 Task: Look for space in Jesi, Italy from 10th June, 2023 to 25th June, 2023 for 4 adults in price range Rs.10000 to Rs.15000. Place can be private room with 4 bedrooms having 4 beds and 4 bathrooms. Property type can be house, flat, guest house, hotel. Amenities needed are: wifi, TV, free parkinig on premises, gym, breakfast. Booking option can be shelf check-in. Required host language is English.
Action: Mouse moved to (465, 115)
Screenshot: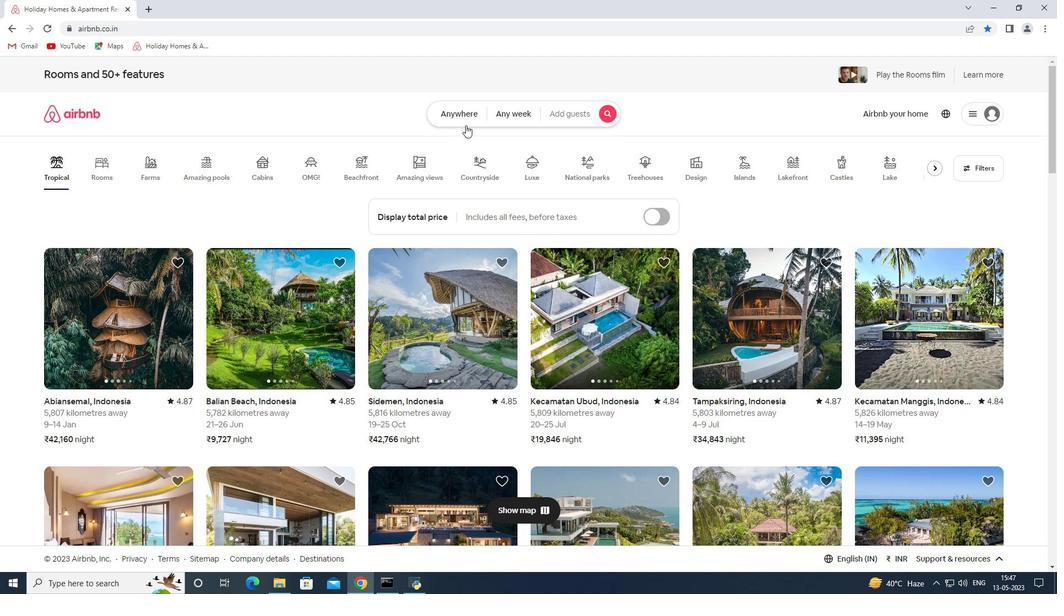 
Action: Mouse pressed left at (465, 115)
Screenshot: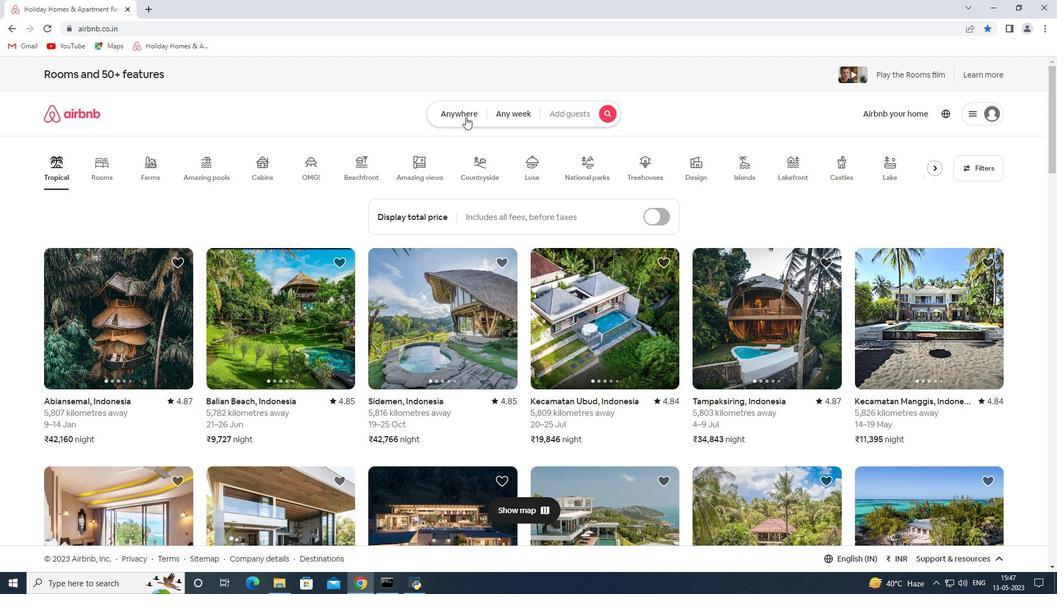 
Action: Mouse moved to (440, 155)
Screenshot: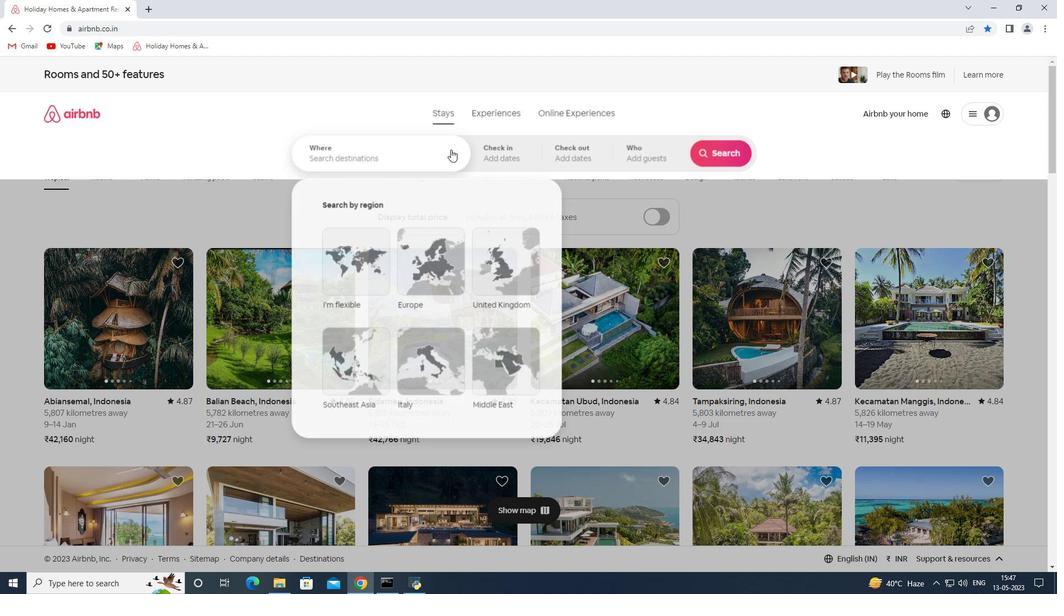 
Action: Mouse pressed left at (440, 155)
Screenshot: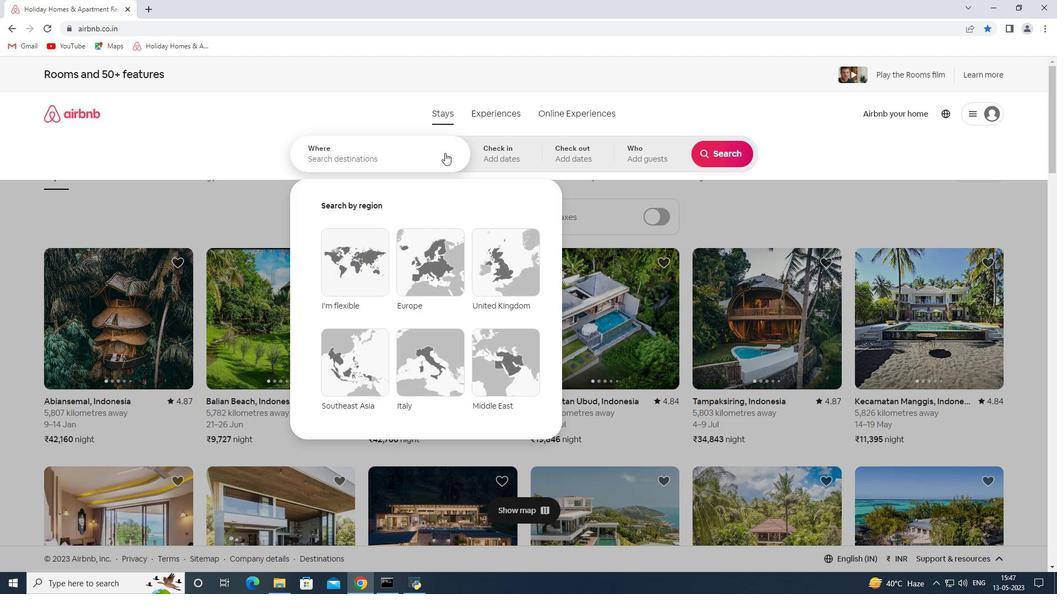 
Action: Key pressed <Key.shift>Jesi,<Key.space><Key.shift>Italy<Key.enter>
Screenshot: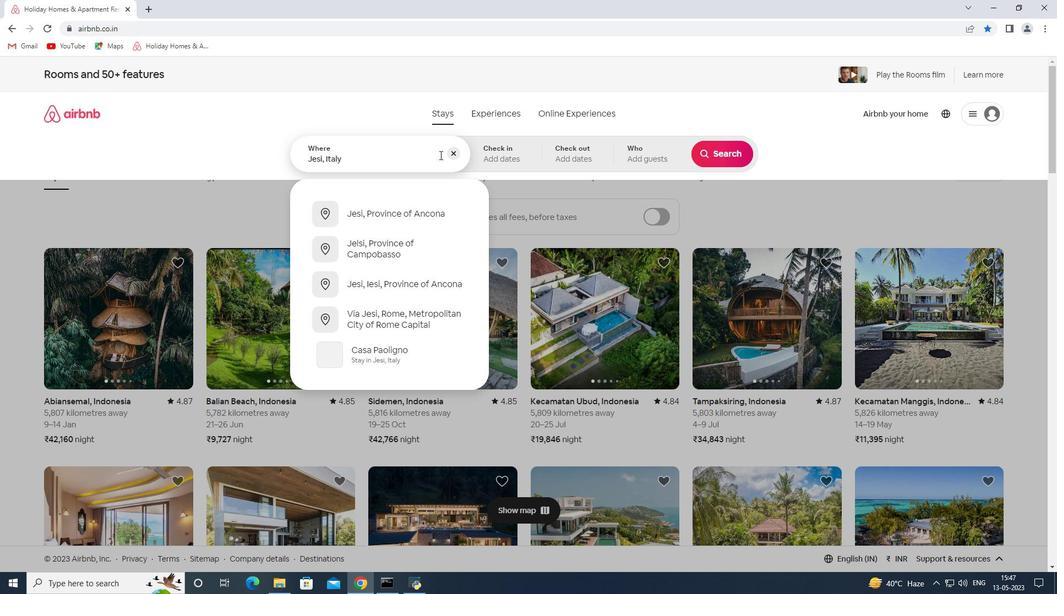 
Action: Mouse moved to (702, 315)
Screenshot: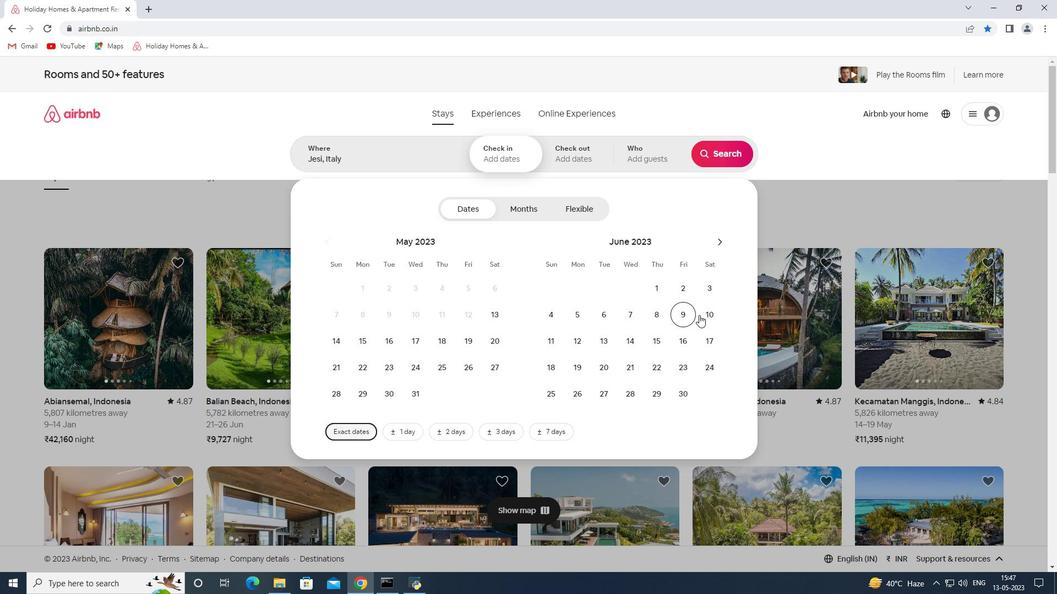 
Action: Mouse pressed left at (702, 315)
Screenshot: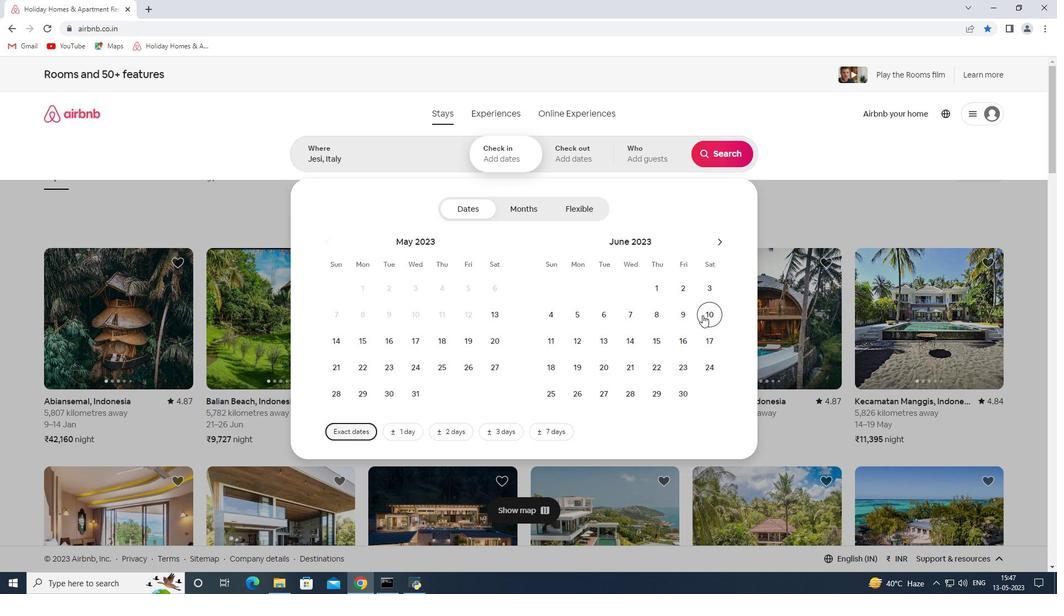 
Action: Mouse moved to (540, 393)
Screenshot: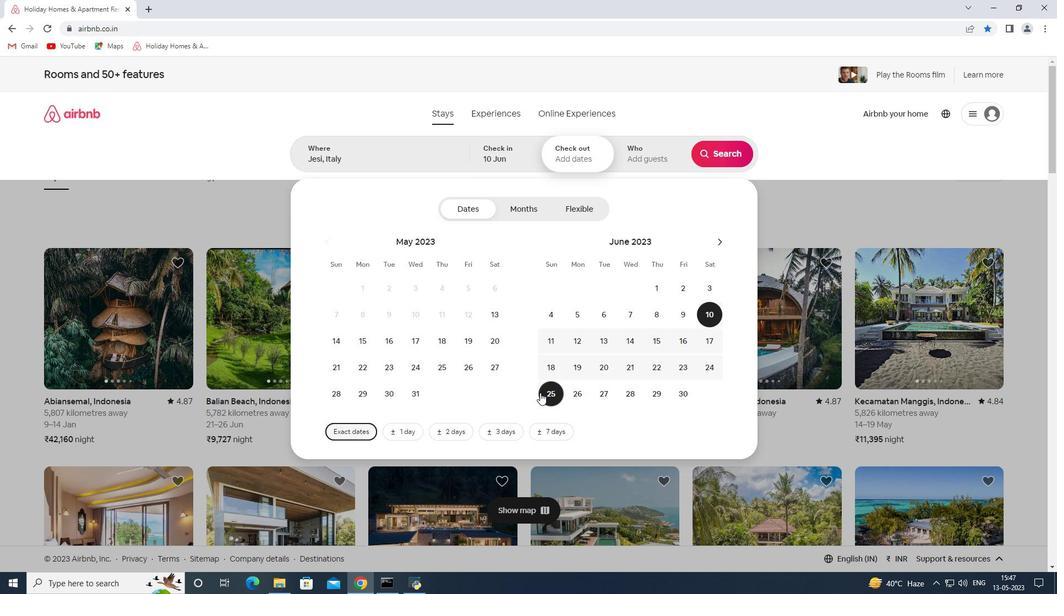 
Action: Mouse pressed left at (540, 393)
Screenshot: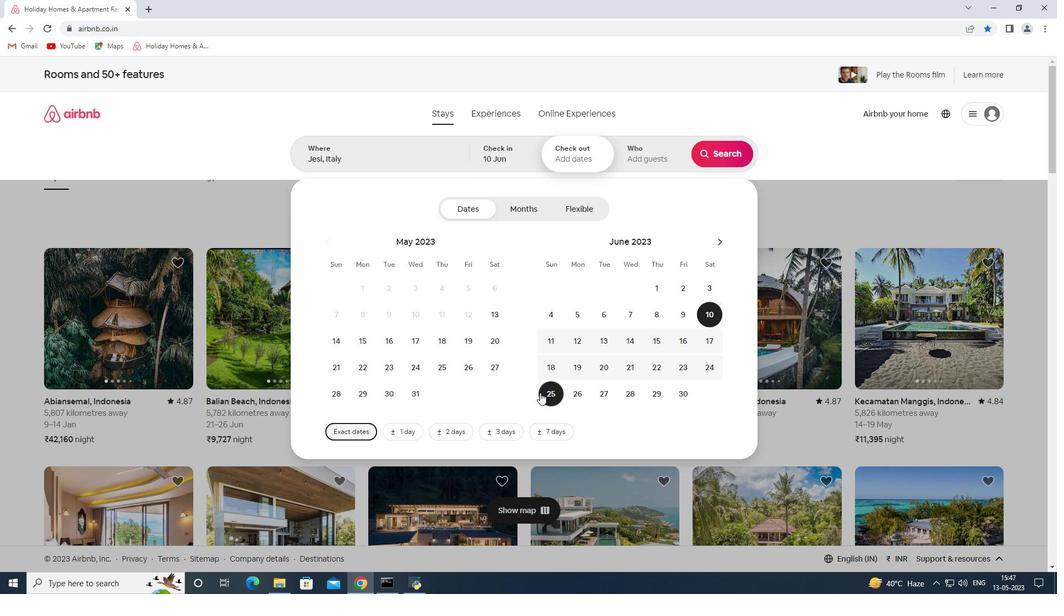 
Action: Mouse moved to (662, 150)
Screenshot: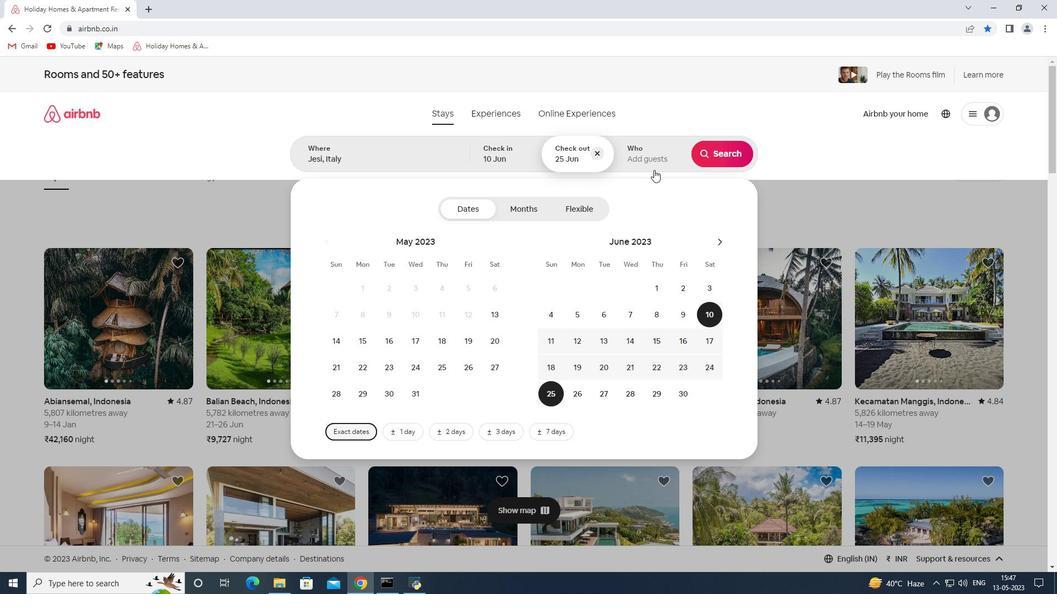 
Action: Mouse pressed left at (662, 150)
Screenshot: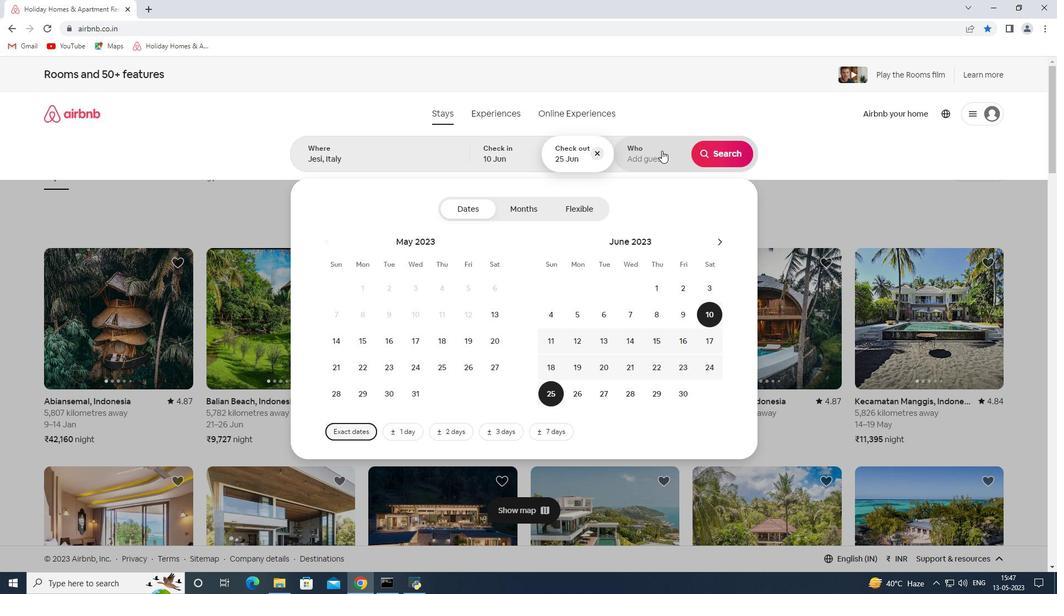 
Action: Mouse moved to (724, 211)
Screenshot: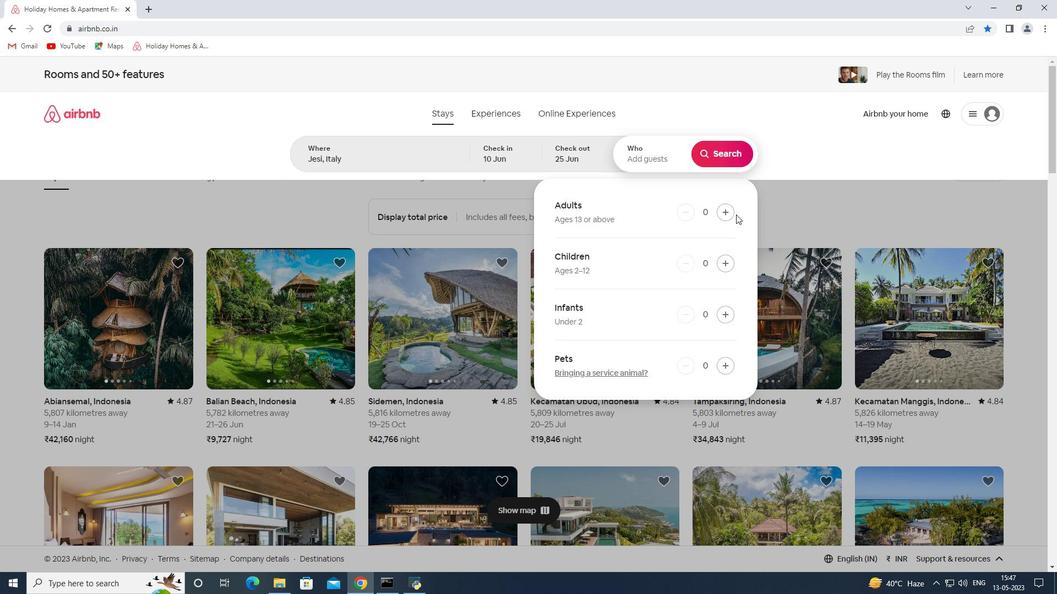 
Action: Mouse pressed left at (724, 211)
Screenshot: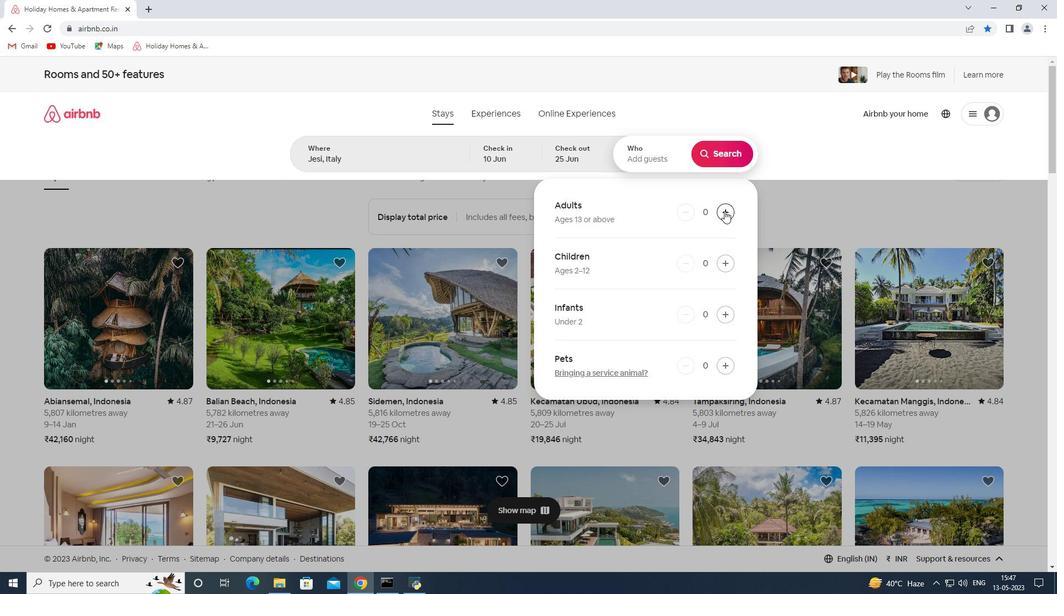
Action: Mouse pressed left at (724, 211)
Screenshot: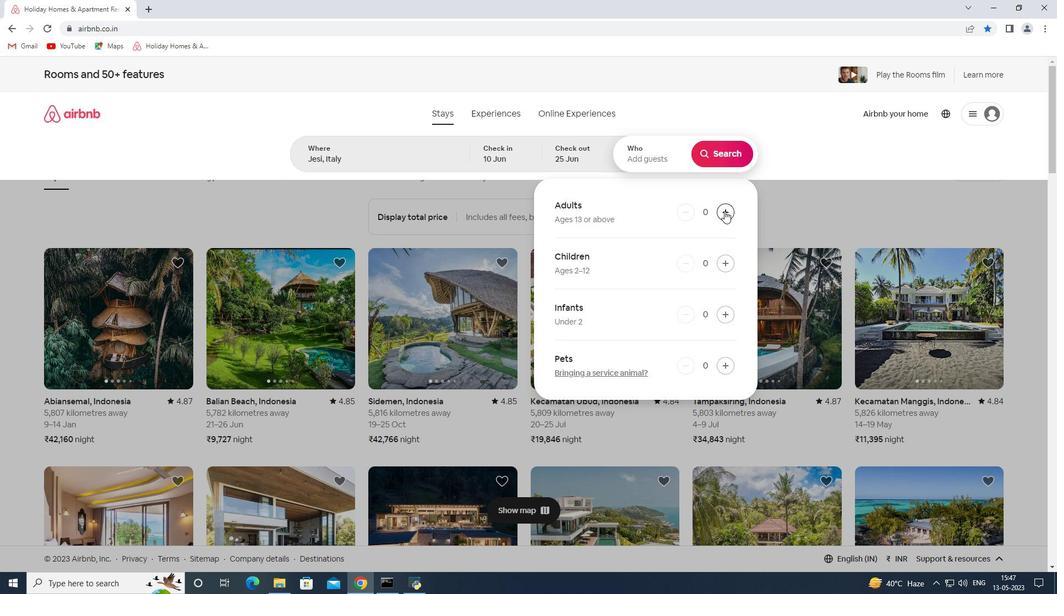 
Action: Mouse pressed left at (724, 211)
Screenshot: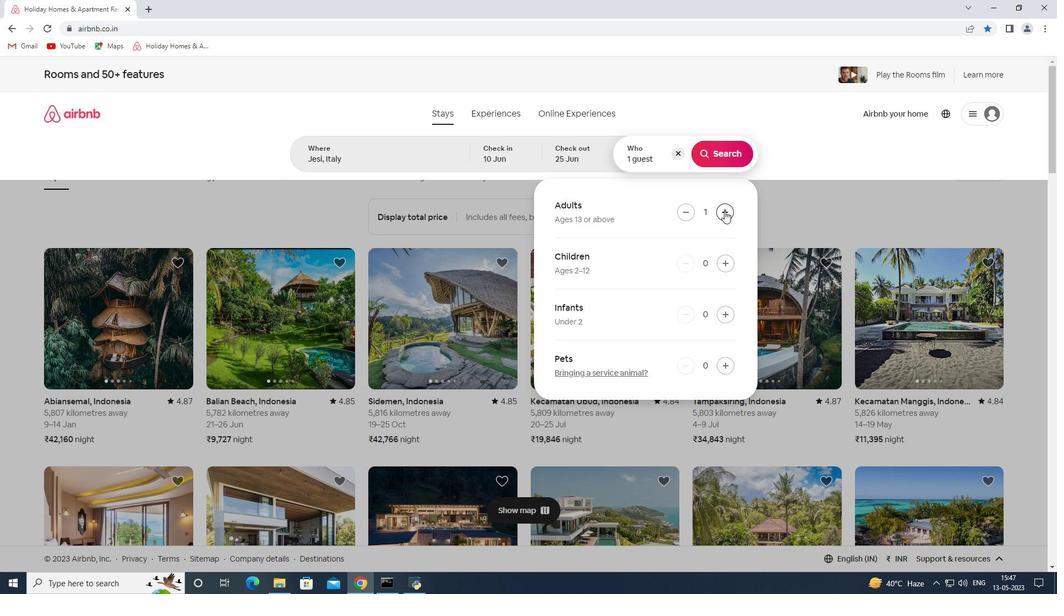 
Action: Mouse pressed left at (724, 211)
Screenshot: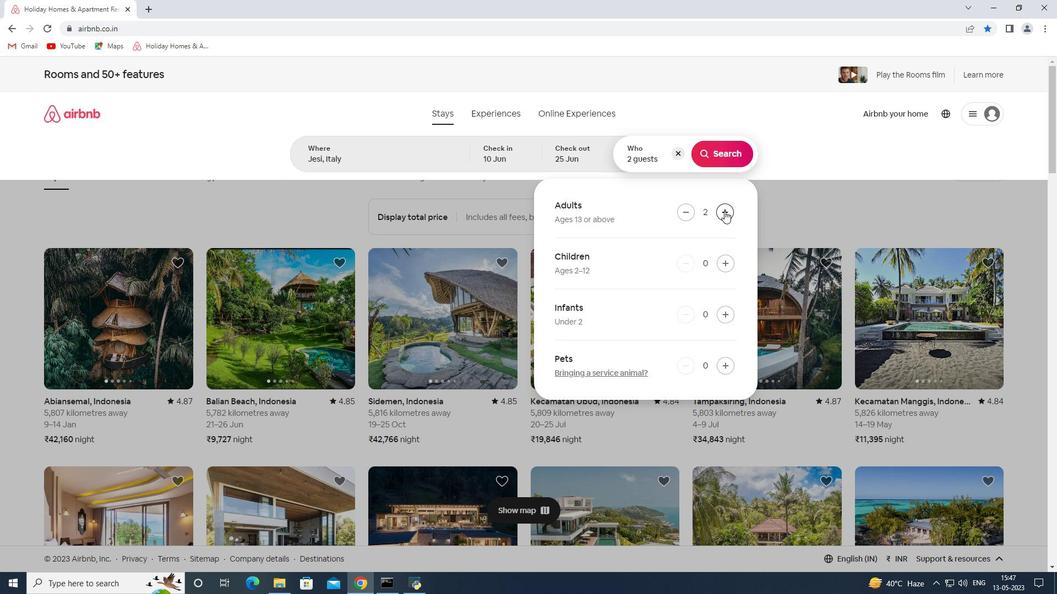 
Action: Mouse moved to (722, 157)
Screenshot: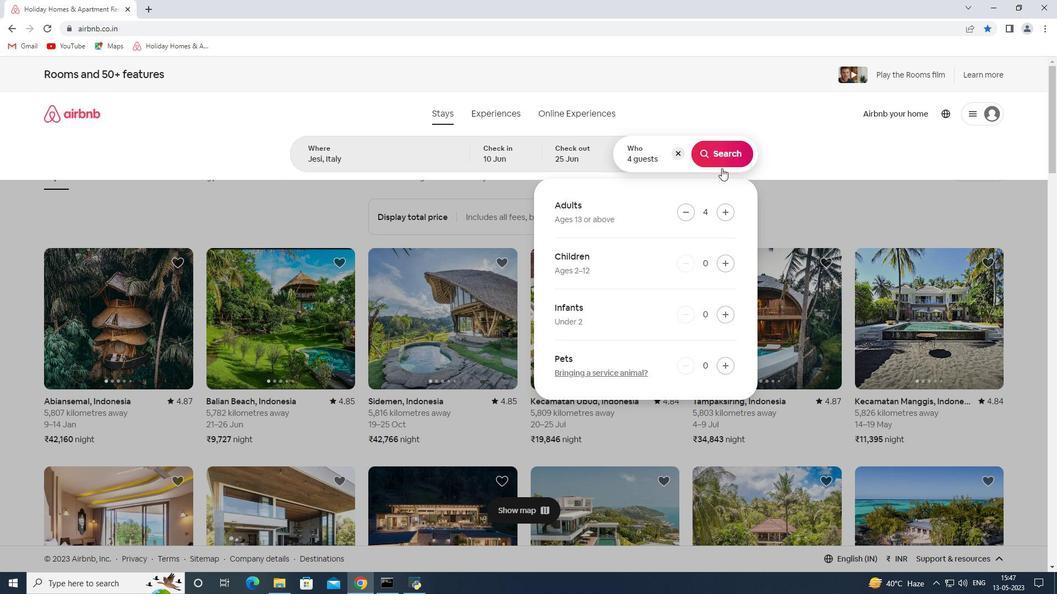 
Action: Mouse pressed left at (722, 157)
Screenshot: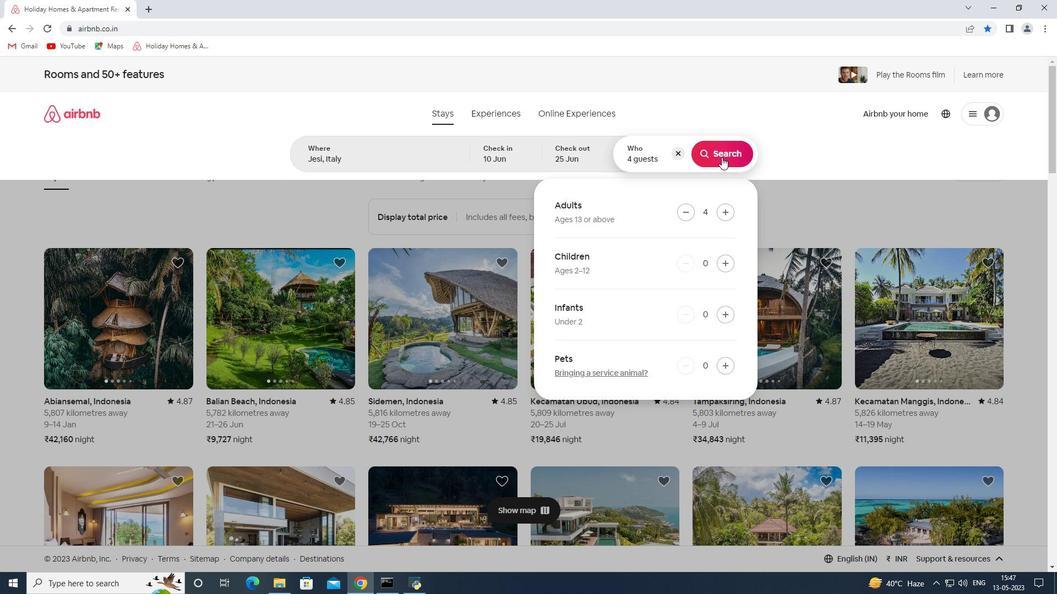 
Action: Mouse moved to (990, 115)
Screenshot: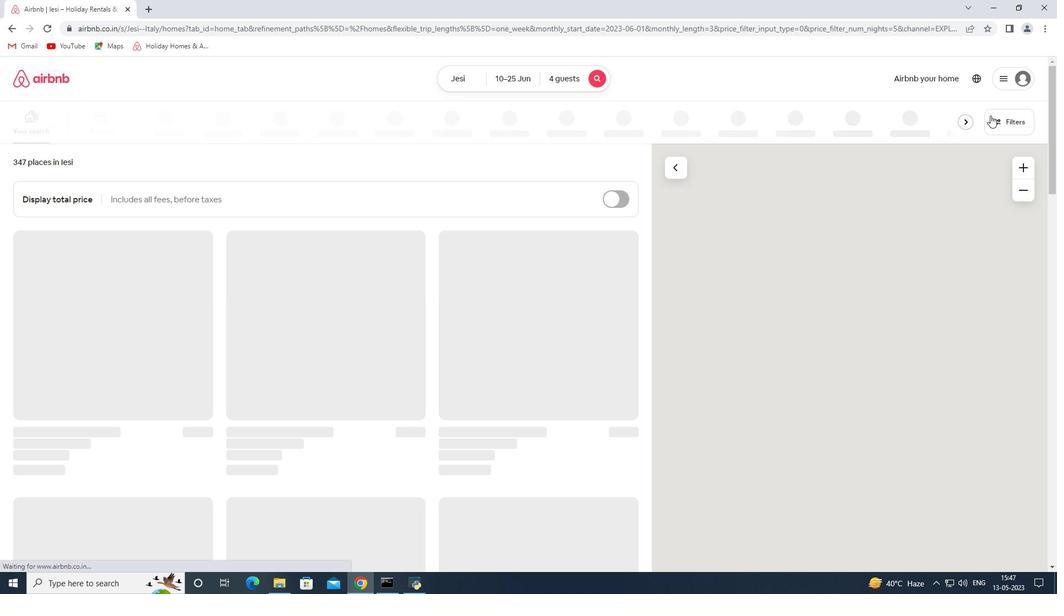 
Action: Mouse pressed left at (990, 115)
Screenshot: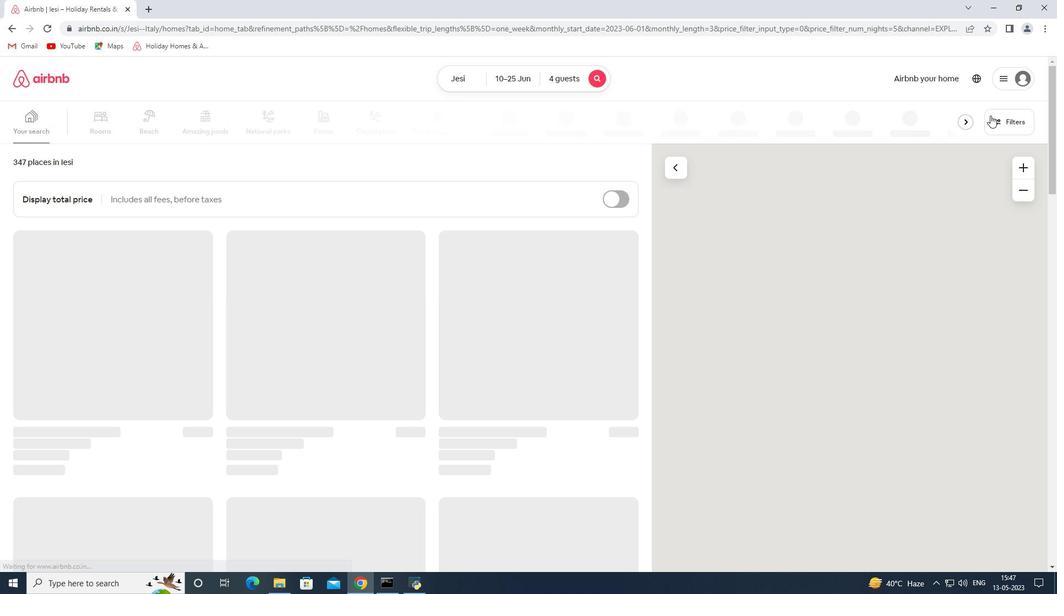 
Action: Mouse moved to (431, 398)
Screenshot: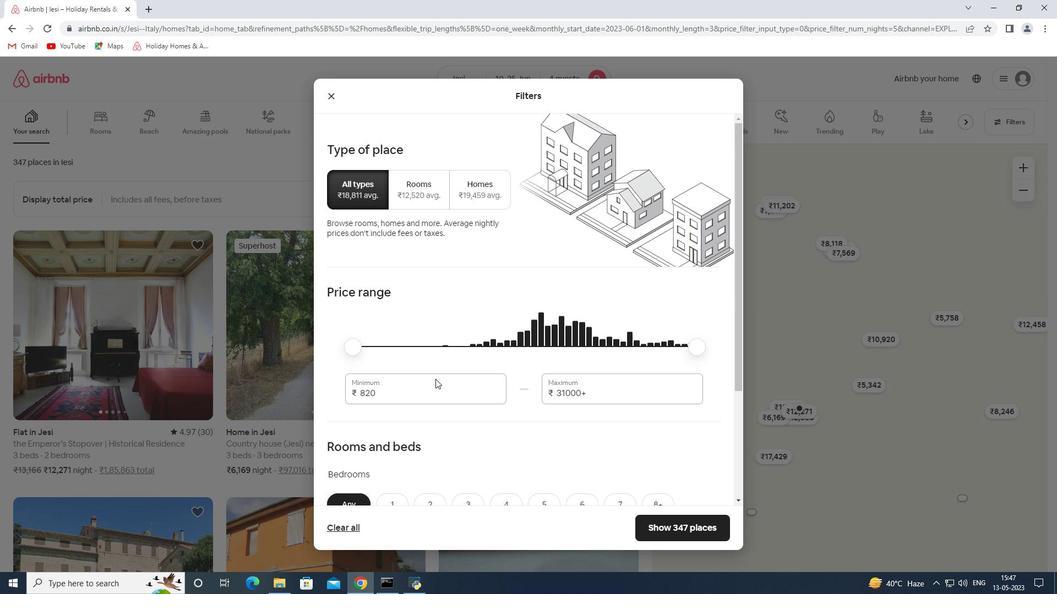 
Action: Mouse pressed left at (431, 398)
Screenshot: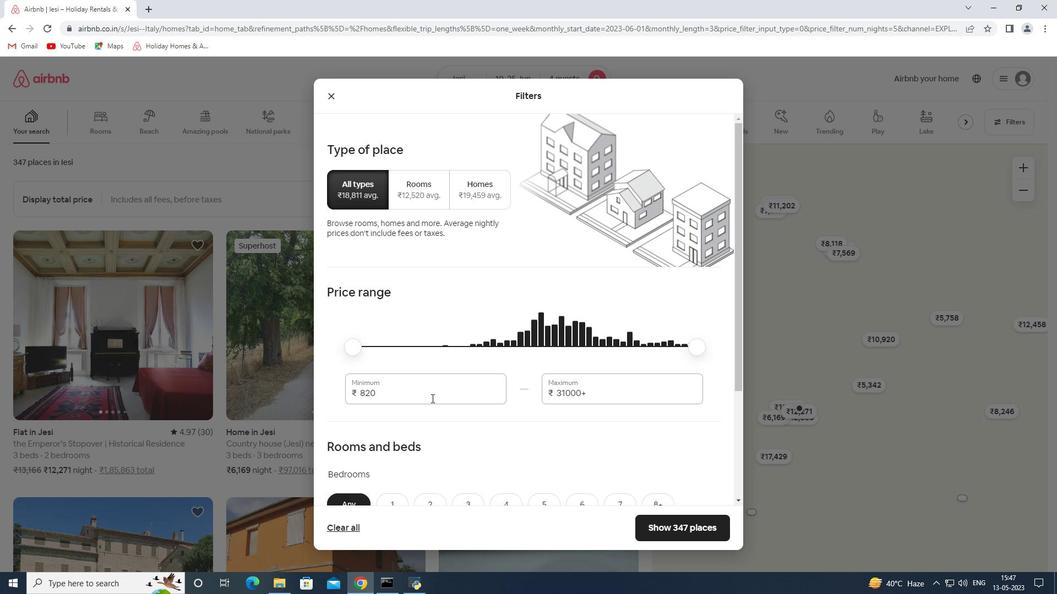 
Action: Mouse pressed left at (431, 398)
Screenshot: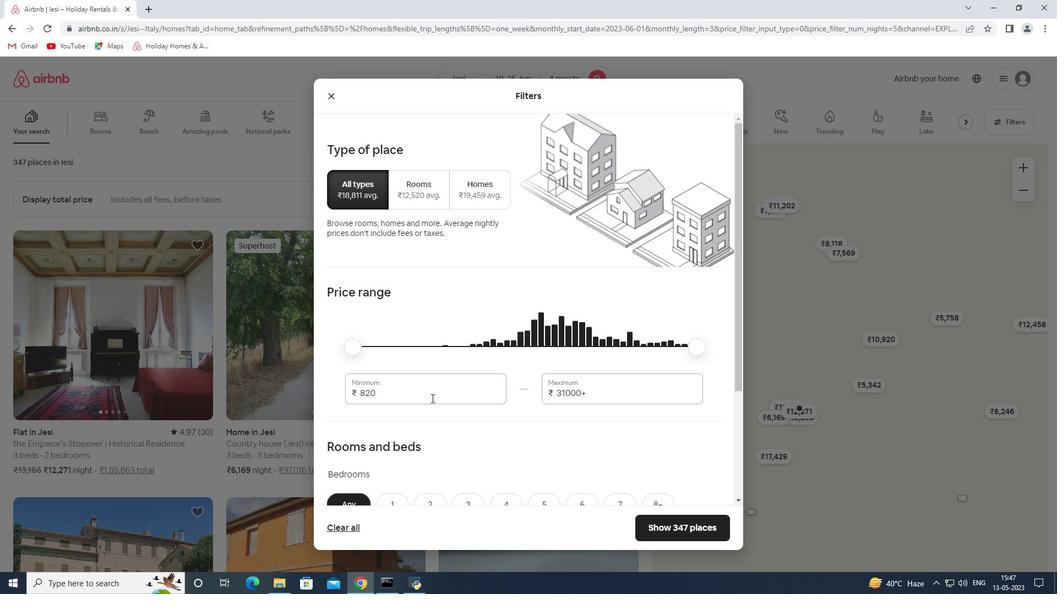 
Action: Key pressed 10000<Key.tab>15000
Screenshot: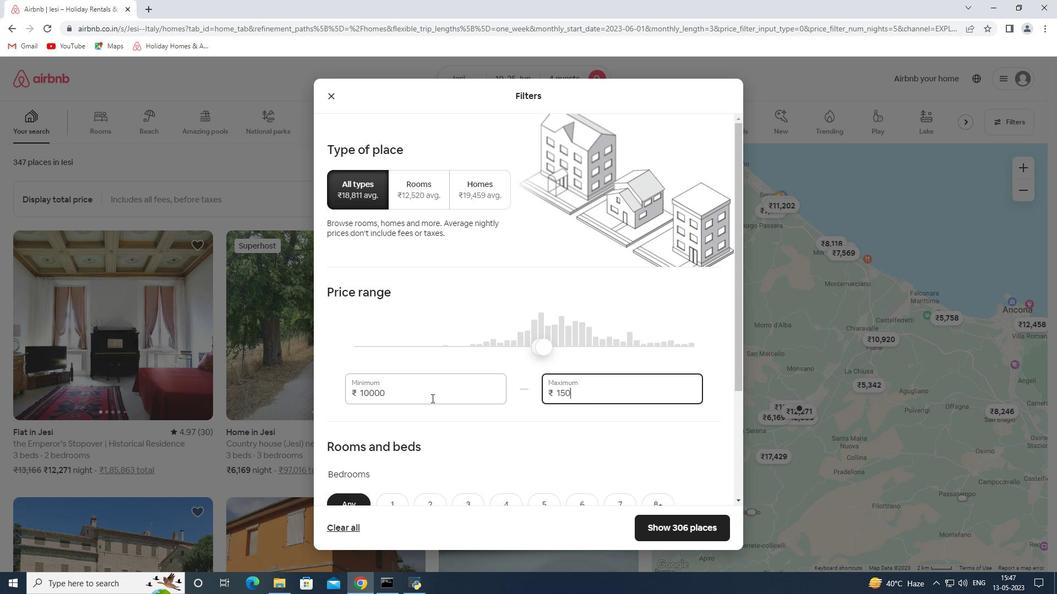 
Action: Mouse scrolled (431, 398) with delta (0, 0)
Screenshot: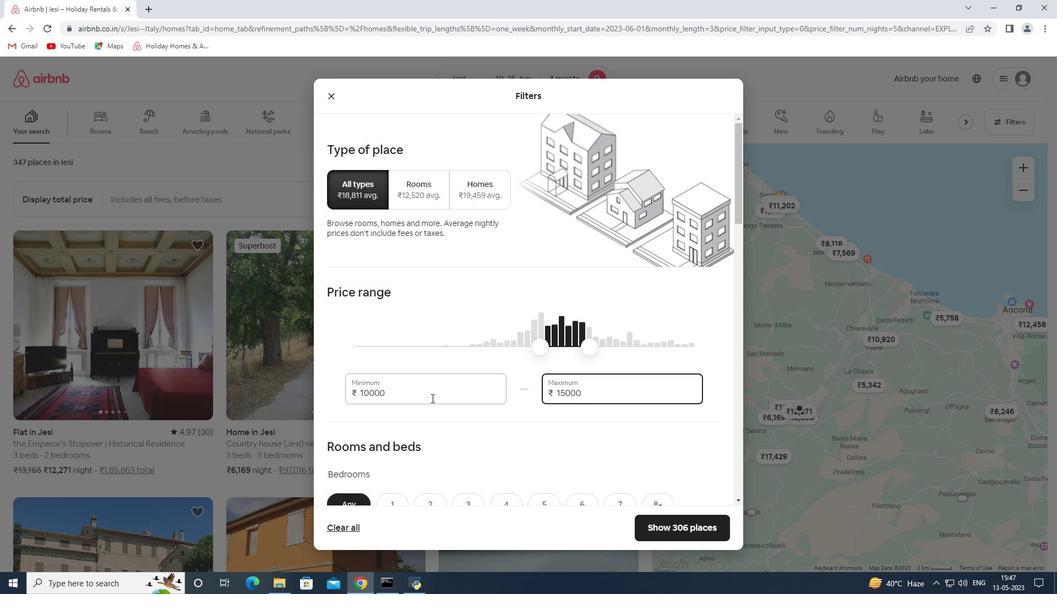 
Action: Mouse scrolled (431, 398) with delta (0, 0)
Screenshot: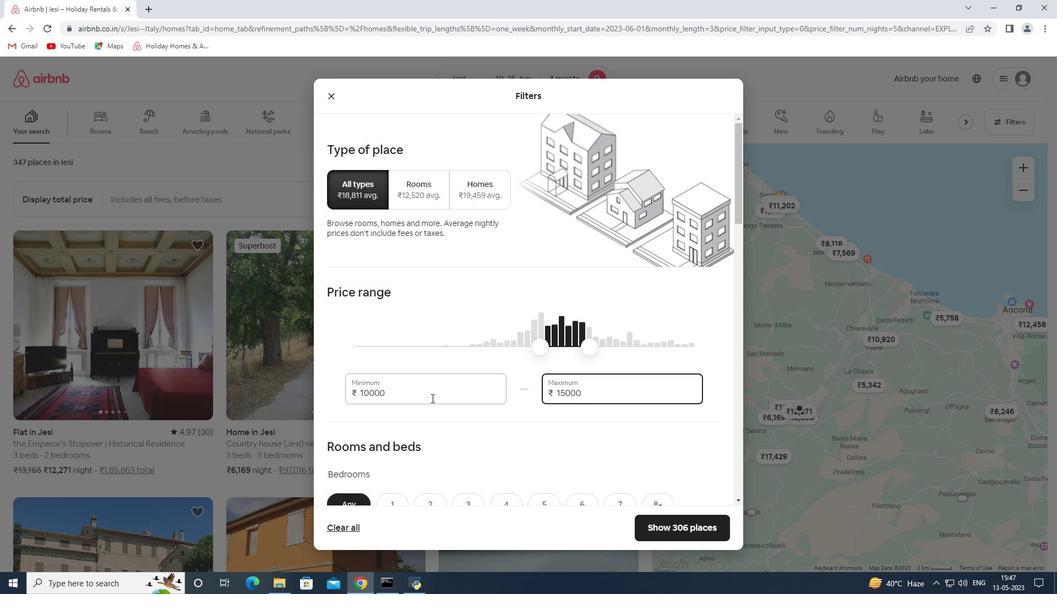 
Action: Mouse scrolled (431, 398) with delta (0, 0)
Screenshot: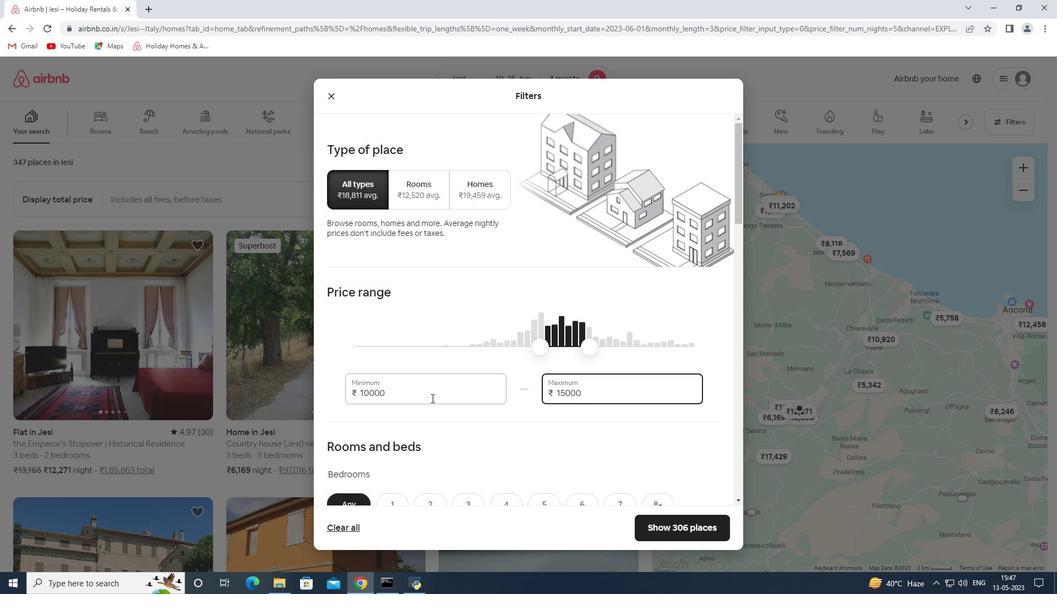 
Action: Mouse scrolled (431, 398) with delta (0, 0)
Screenshot: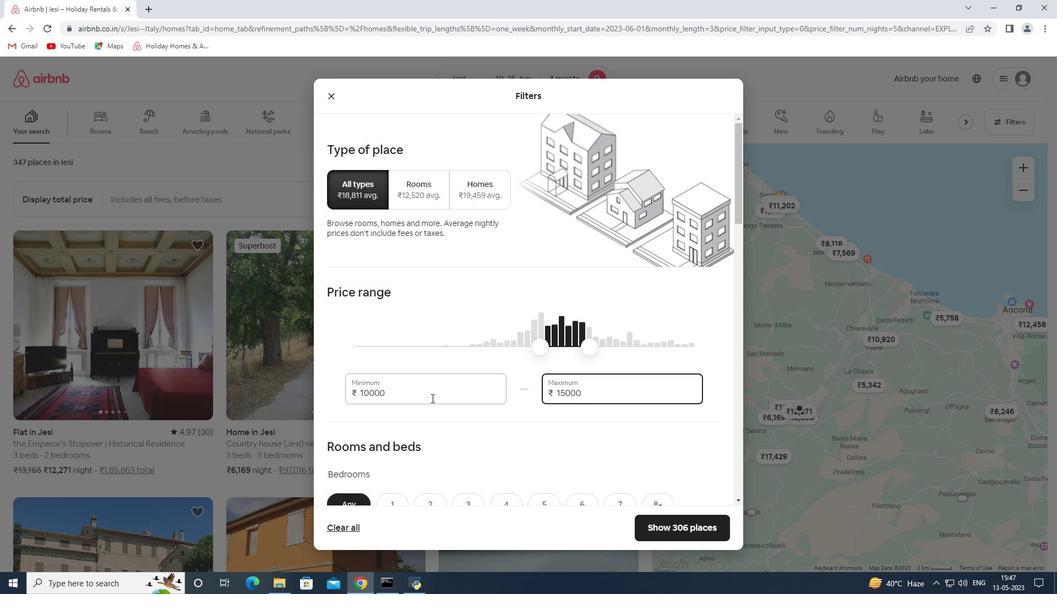 
Action: Mouse moved to (503, 284)
Screenshot: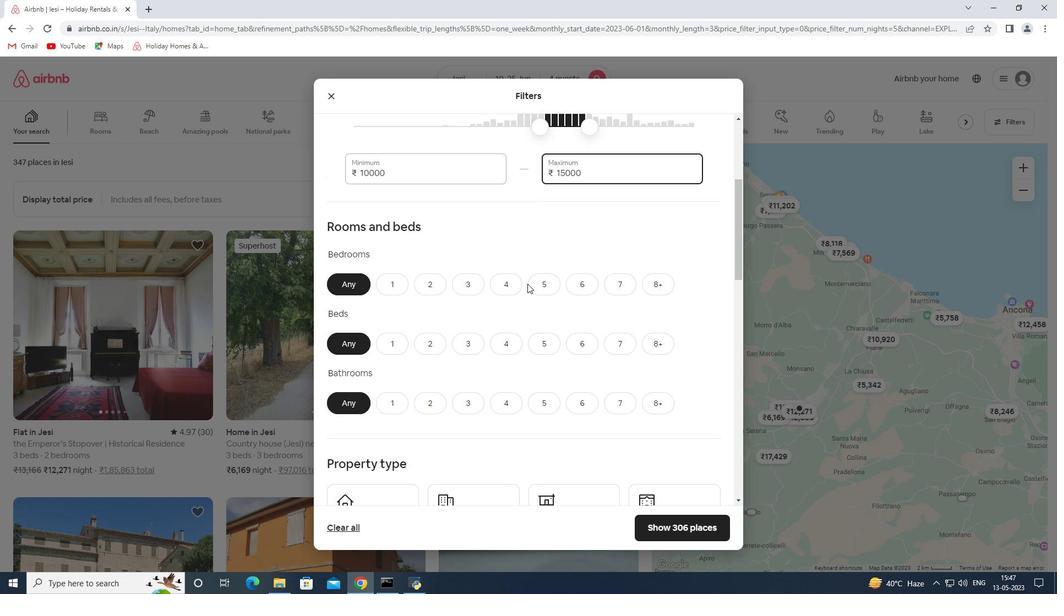 
Action: Mouse pressed left at (503, 284)
Screenshot: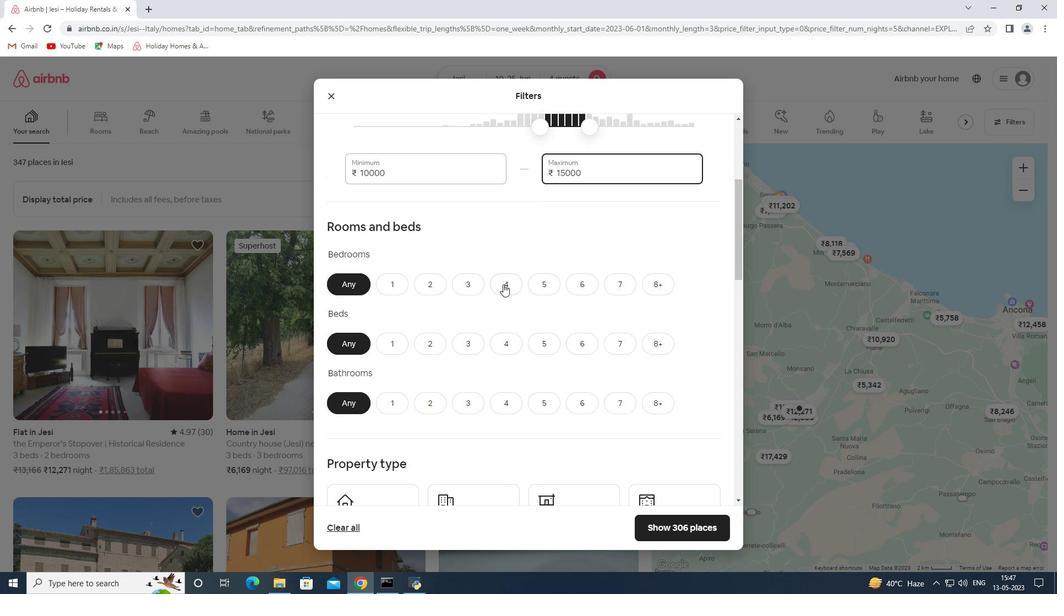 
Action: Mouse moved to (513, 346)
Screenshot: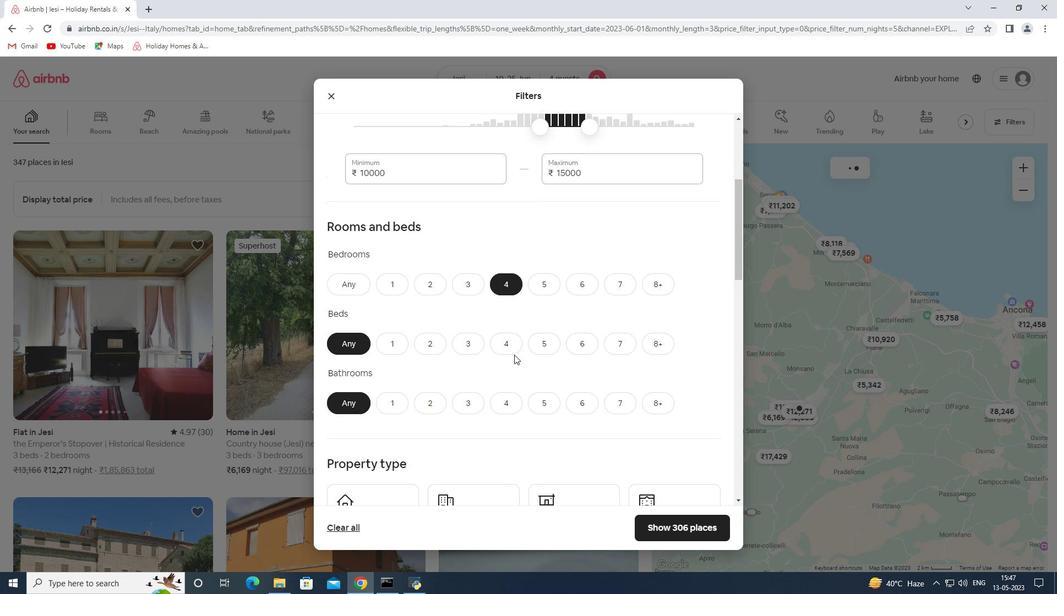 
Action: Mouse pressed left at (513, 346)
Screenshot: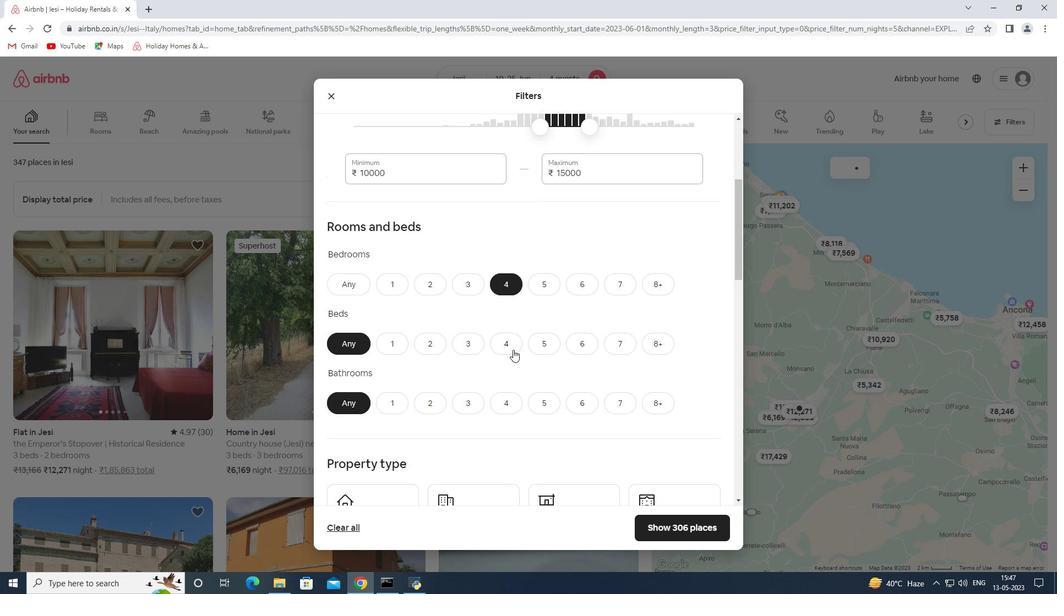 
Action: Mouse moved to (510, 400)
Screenshot: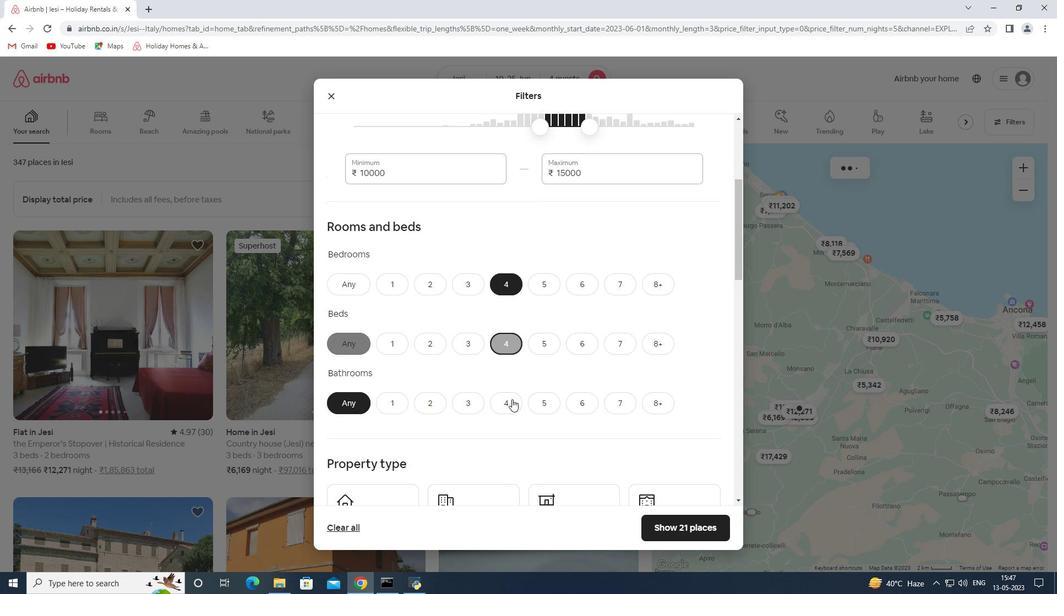 
Action: Mouse pressed left at (510, 400)
Screenshot: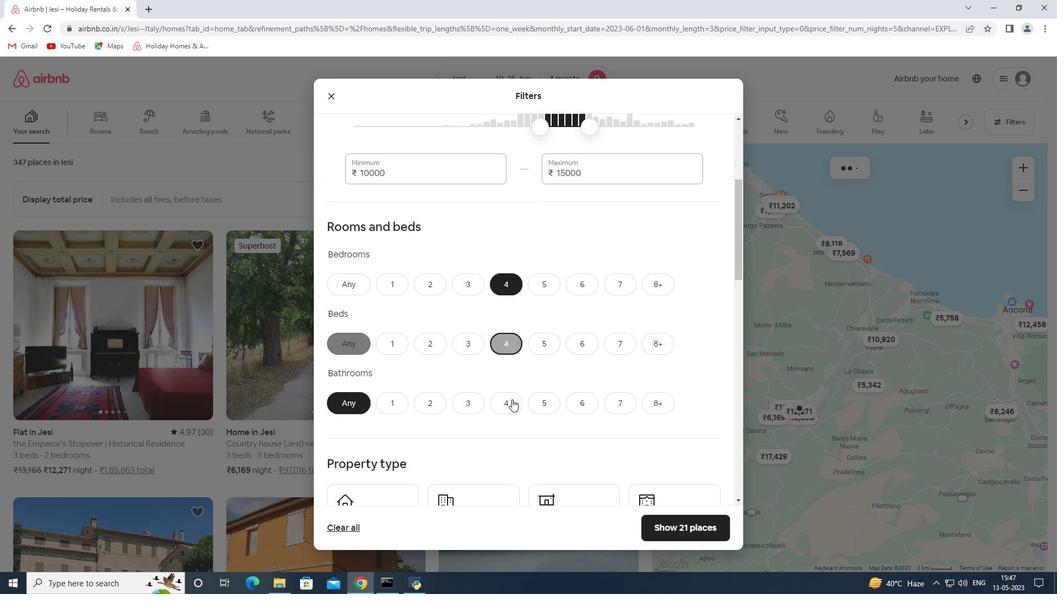 
Action: Mouse moved to (508, 395)
Screenshot: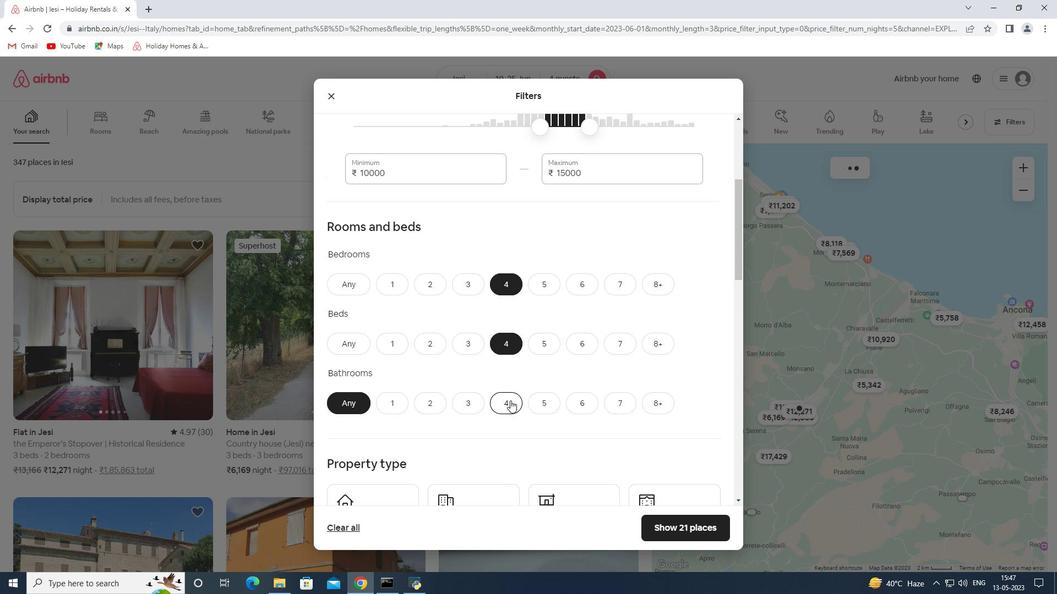
Action: Mouse scrolled (508, 394) with delta (0, 0)
Screenshot: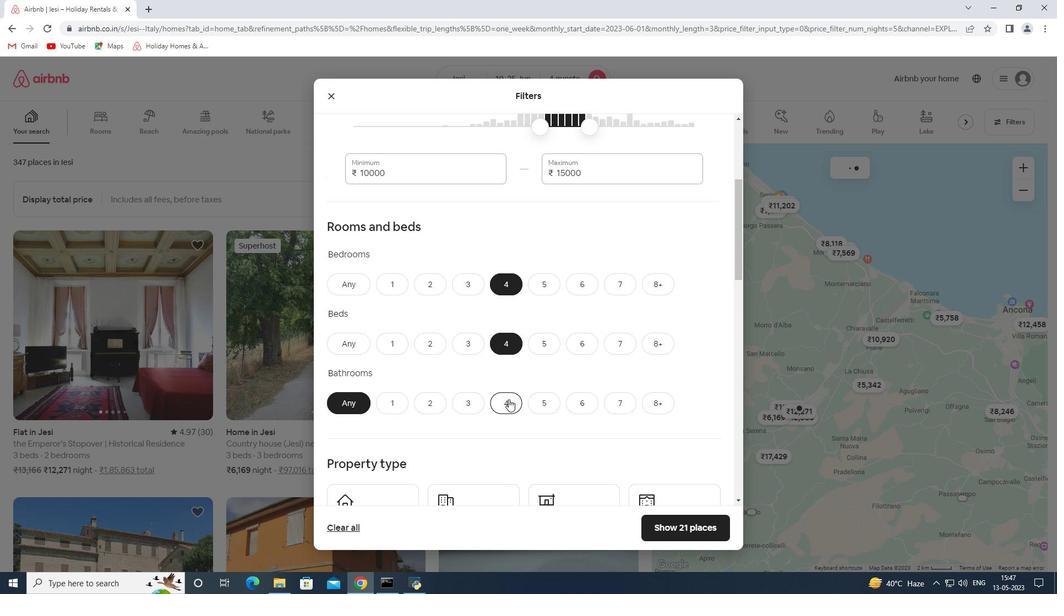 
Action: Mouse scrolled (508, 394) with delta (0, 0)
Screenshot: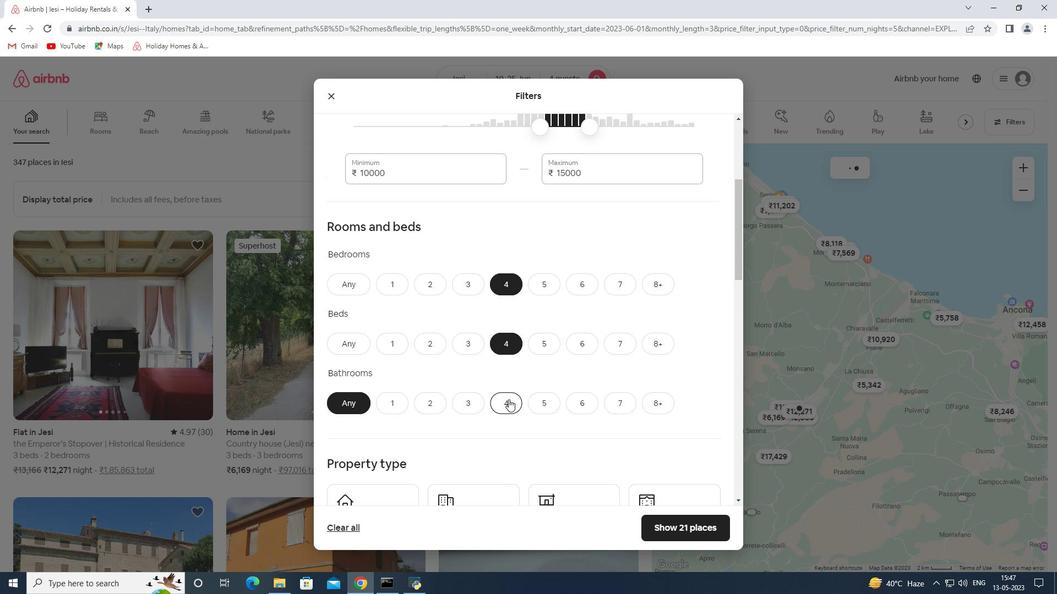 
Action: Mouse scrolled (508, 394) with delta (0, 0)
Screenshot: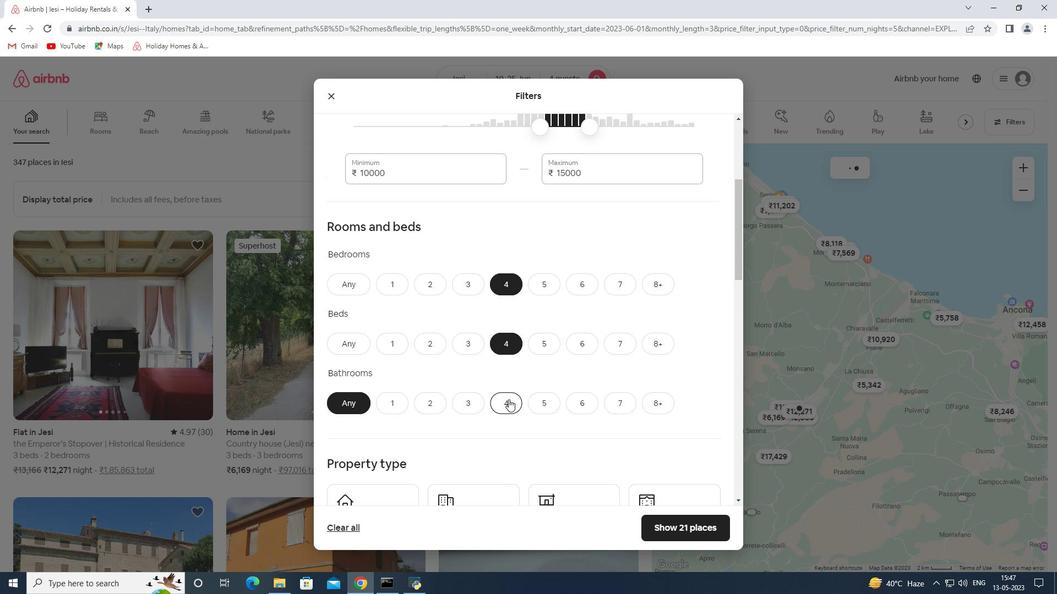 
Action: Mouse scrolled (508, 394) with delta (0, 0)
Screenshot: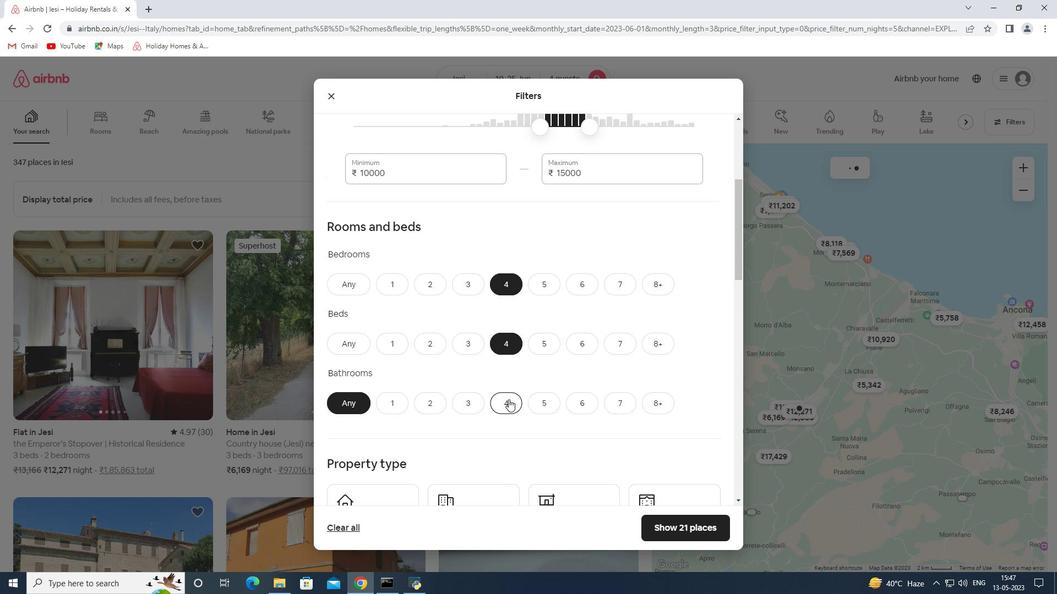 
Action: Mouse moved to (394, 304)
Screenshot: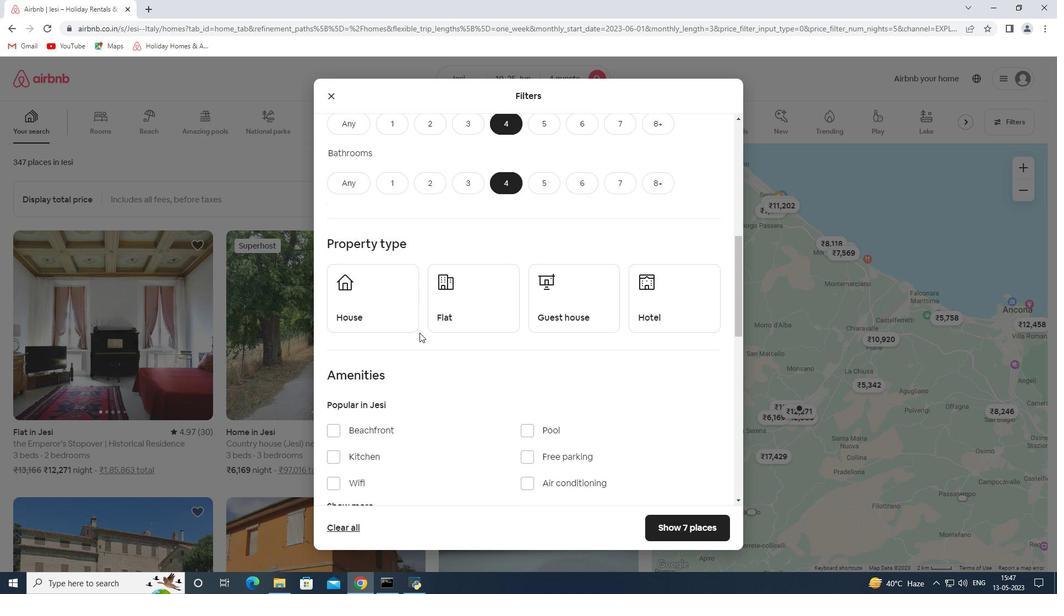 
Action: Mouse pressed left at (394, 304)
Screenshot: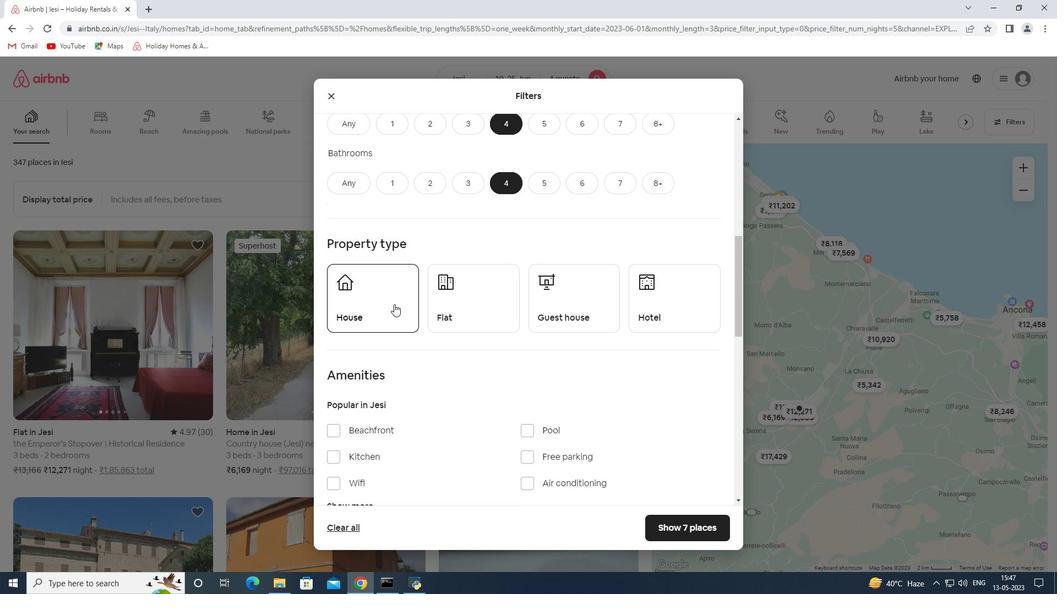 
Action: Mouse moved to (461, 300)
Screenshot: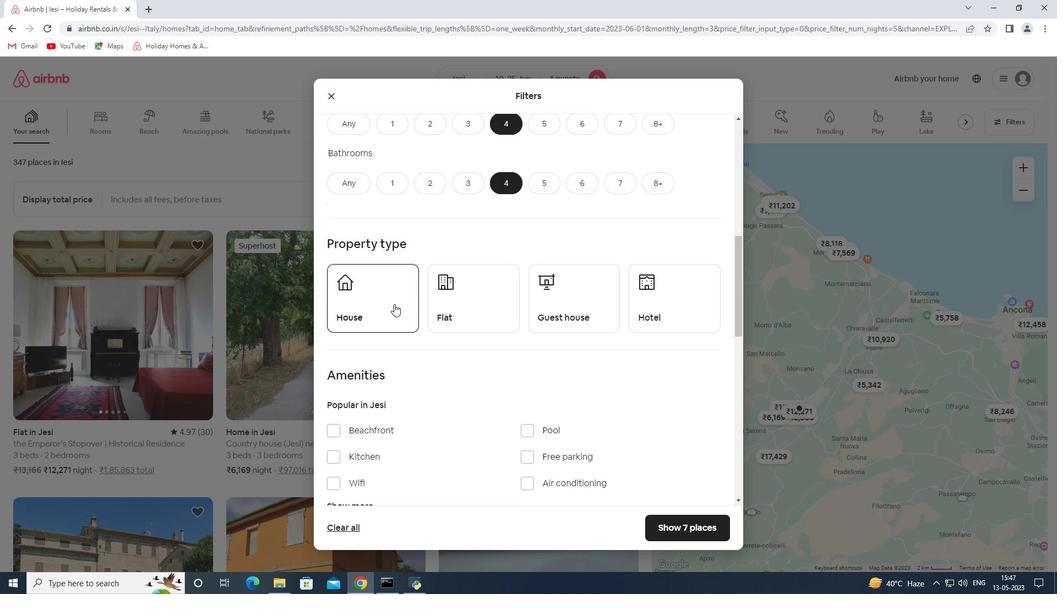 
Action: Mouse pressed left at (461, 300)
Screenshot: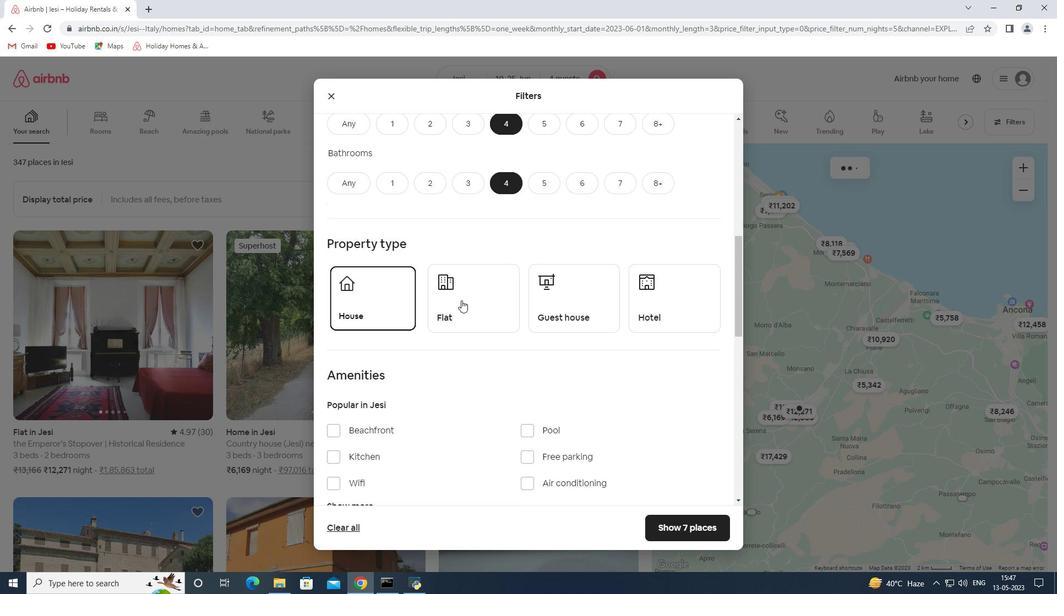 
Action: Mouse moved to (564, 302)
Screenshot: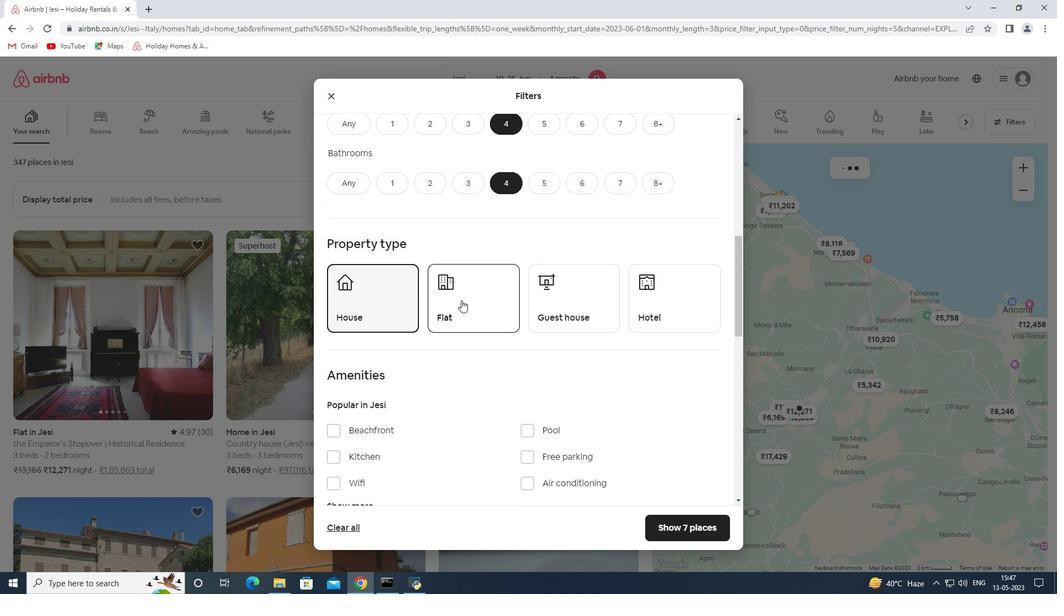 
Action: Mouse pressed left at (564, 302)
Screenshot: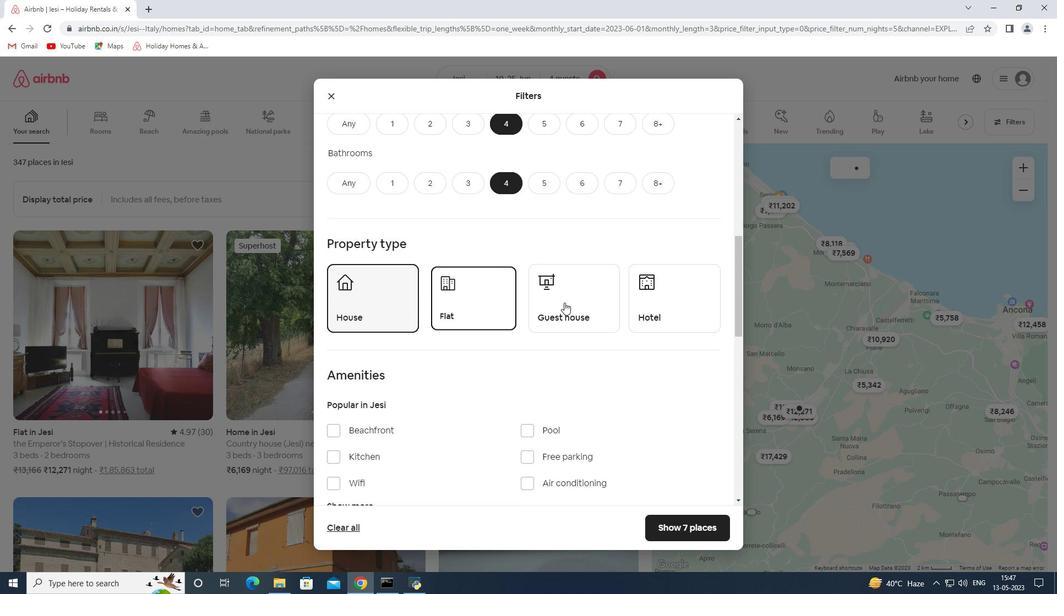 
Action: Mouse moved to (636, 301)
Screenshot: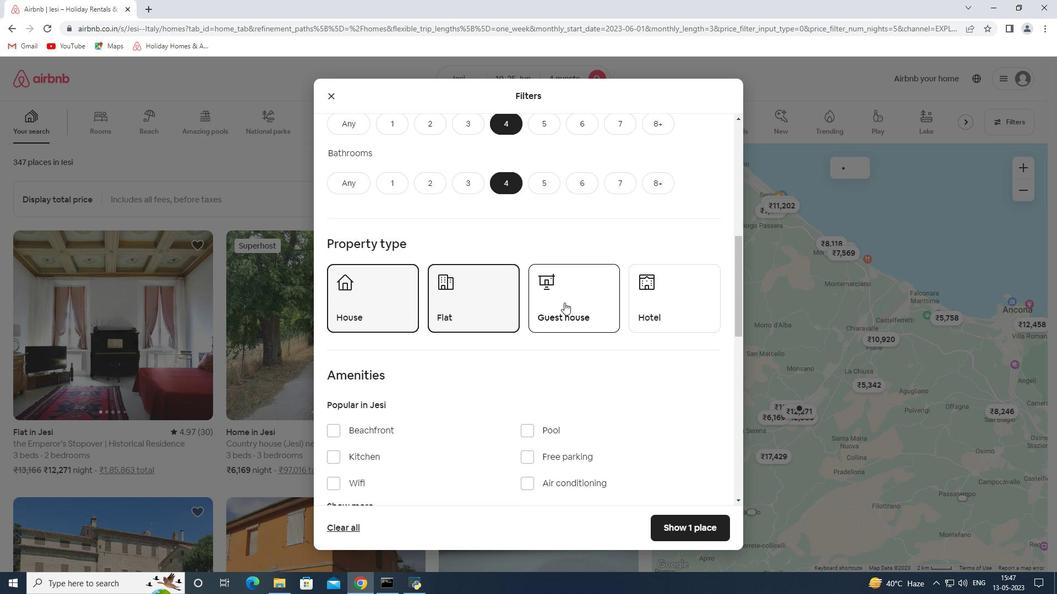 
Action: Mouse pressed left at (636, 301)
Screenshot: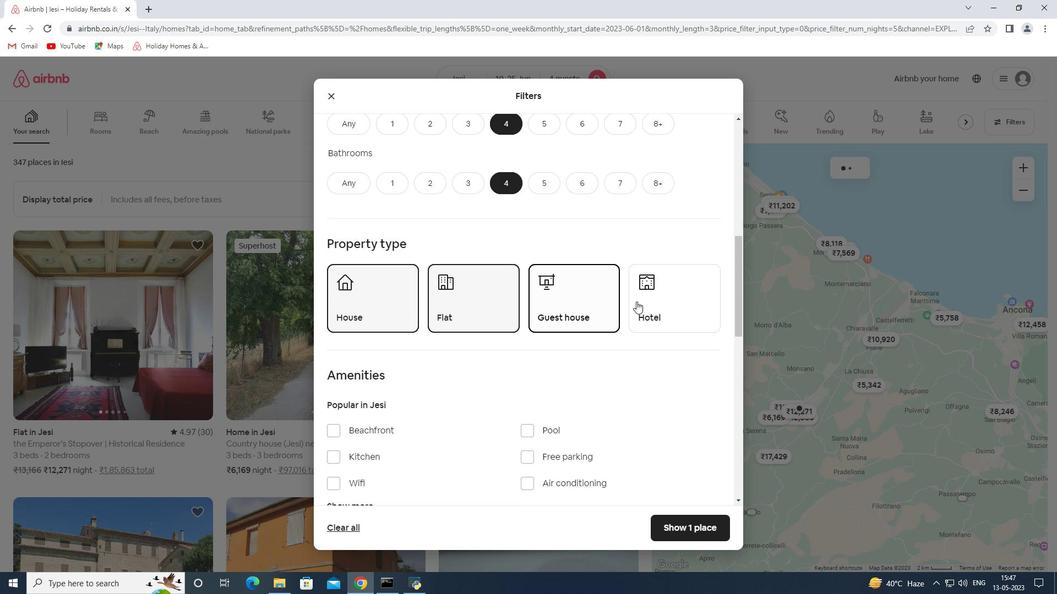 
Action: Mouse scrolled (636, 301) with delta (0, 0)
Screenshot: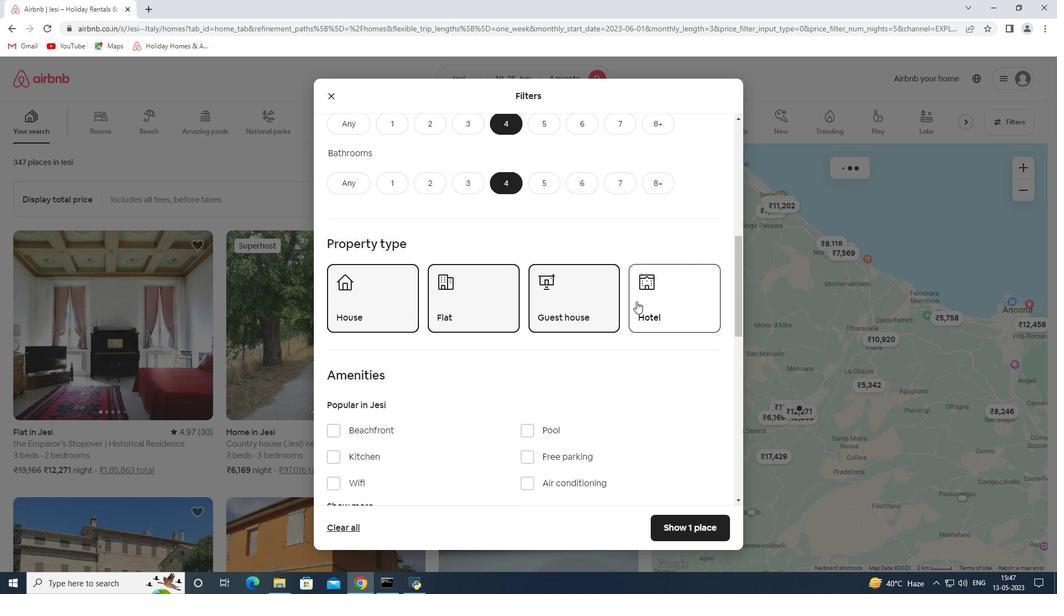 
Action: Mouse scrolled (636, 301) with delta (0, 0)
Screenshot: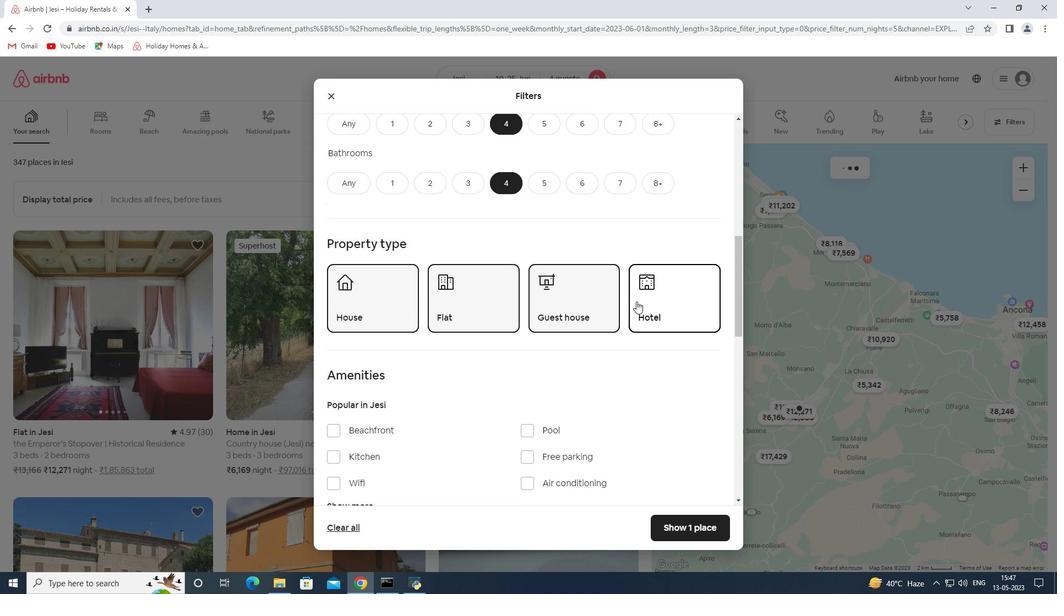 
Action: Mouse scrolled (636, 301) with delta (0, 0)
Screenshot: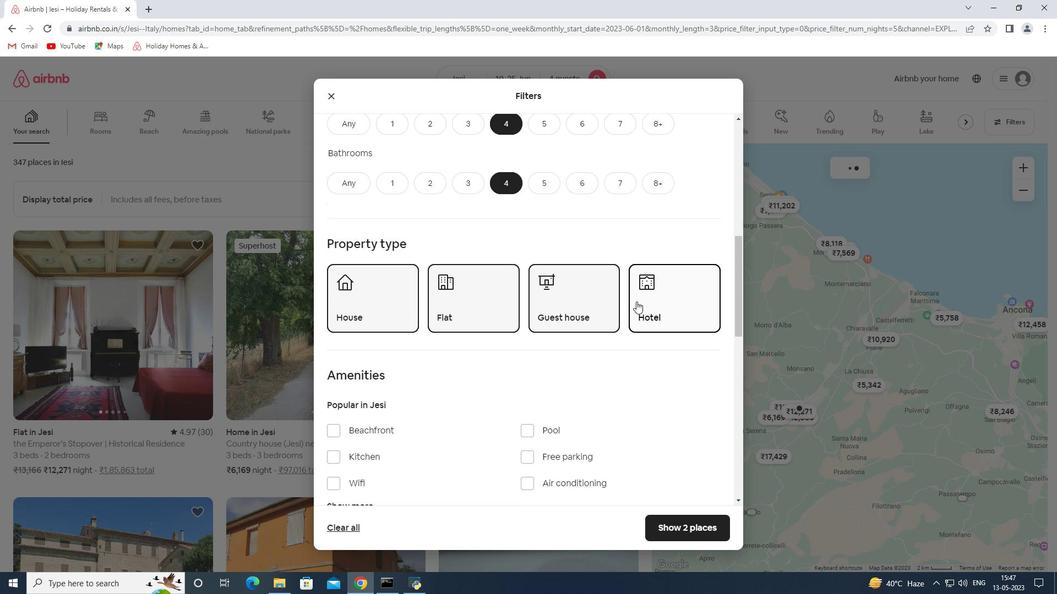 
Action: Mouse moved to (350, 341)
Screenshot: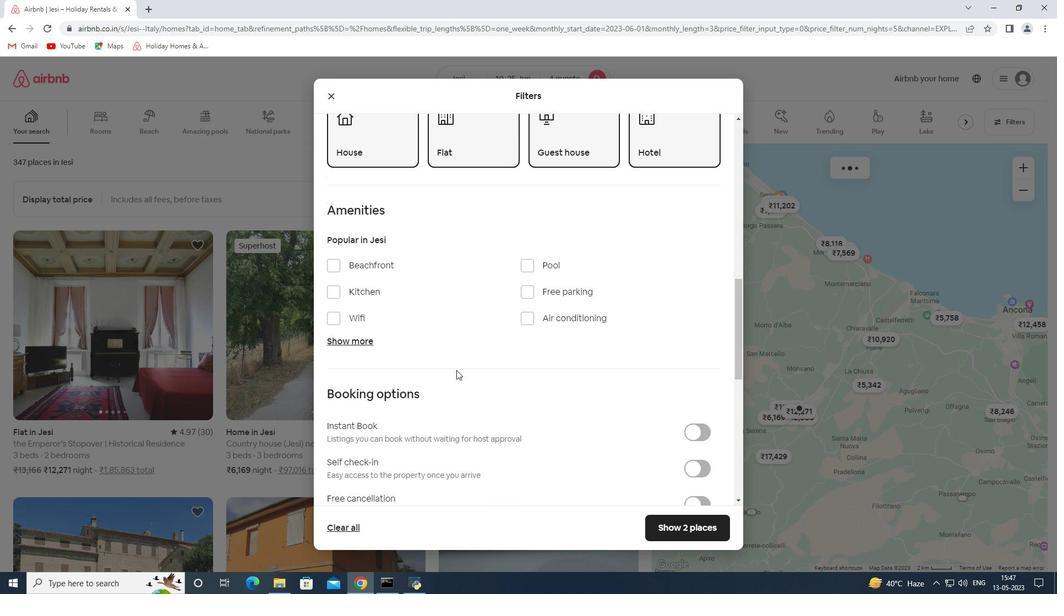 
Action: Mouse pressed left at (350, 341)
Screenshot: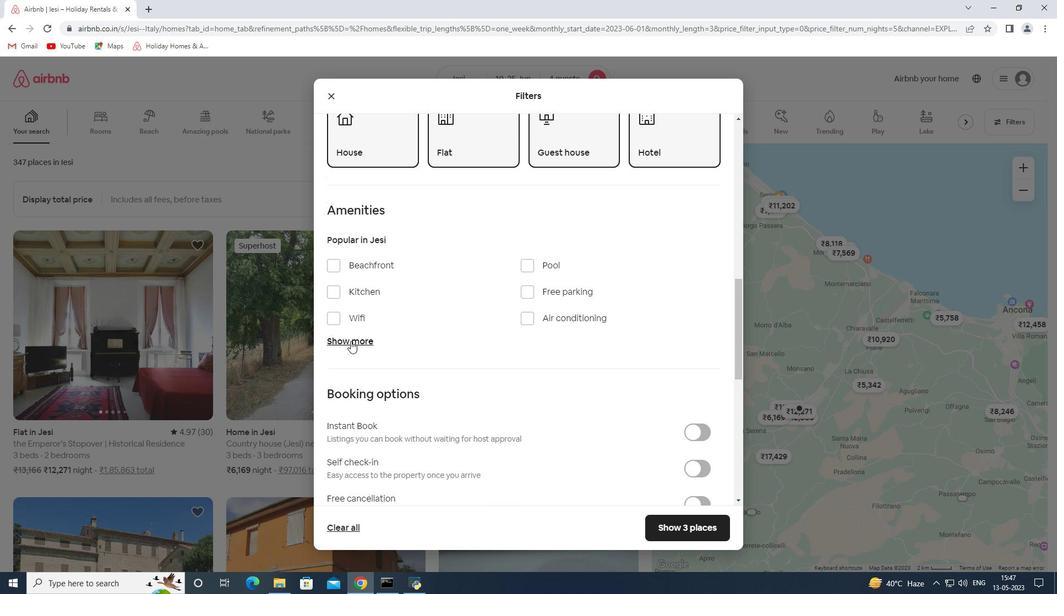 
Action: Mouse moved to (350, 320)
Screenshot: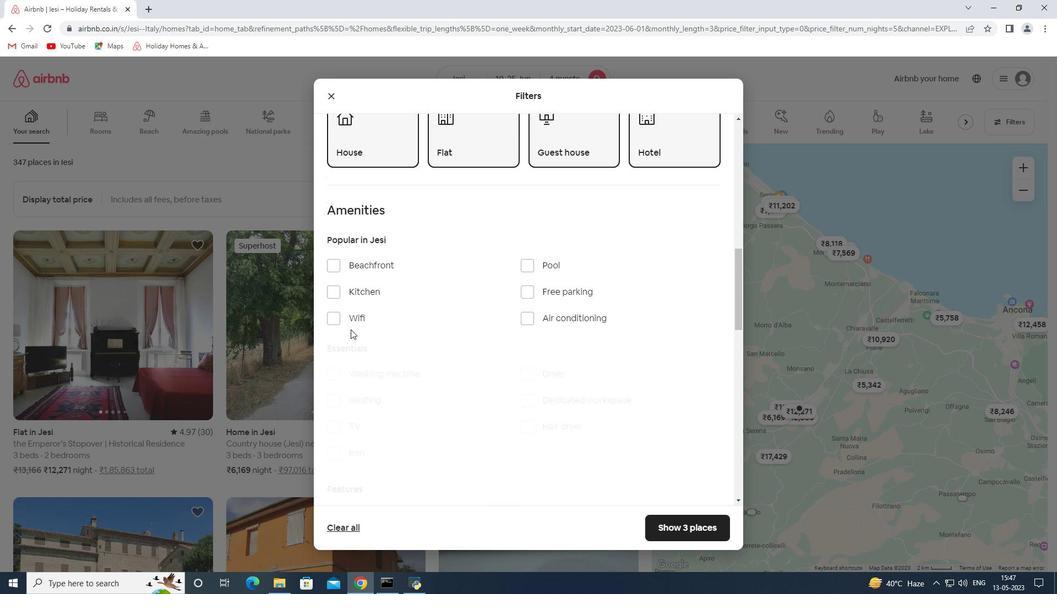
Action: Mouse pressed left at (350, 320)
Screenshot: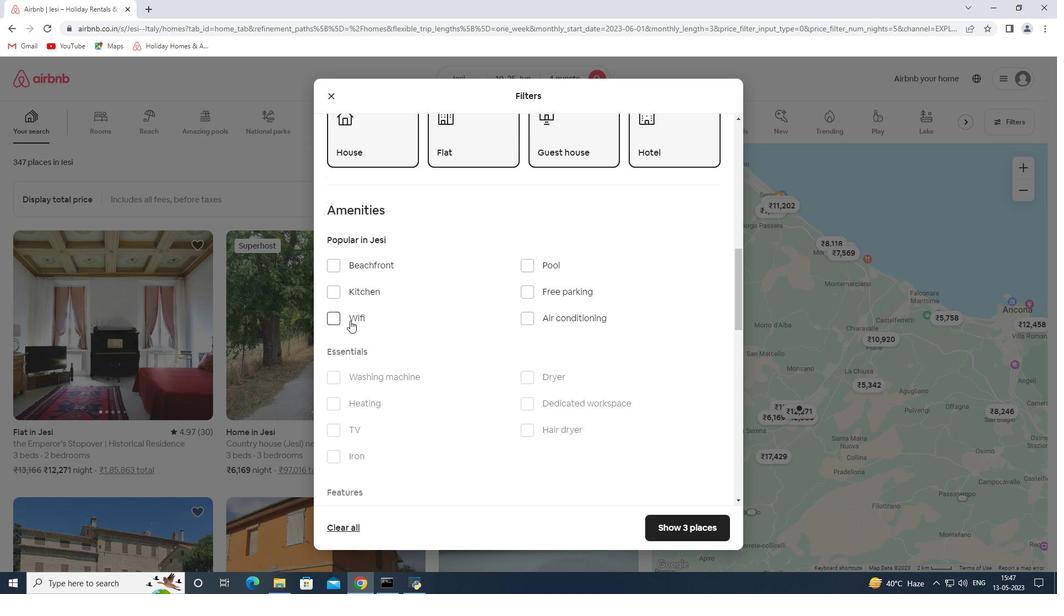 
Action: Mouse moved to (541, 296)
Screenshot: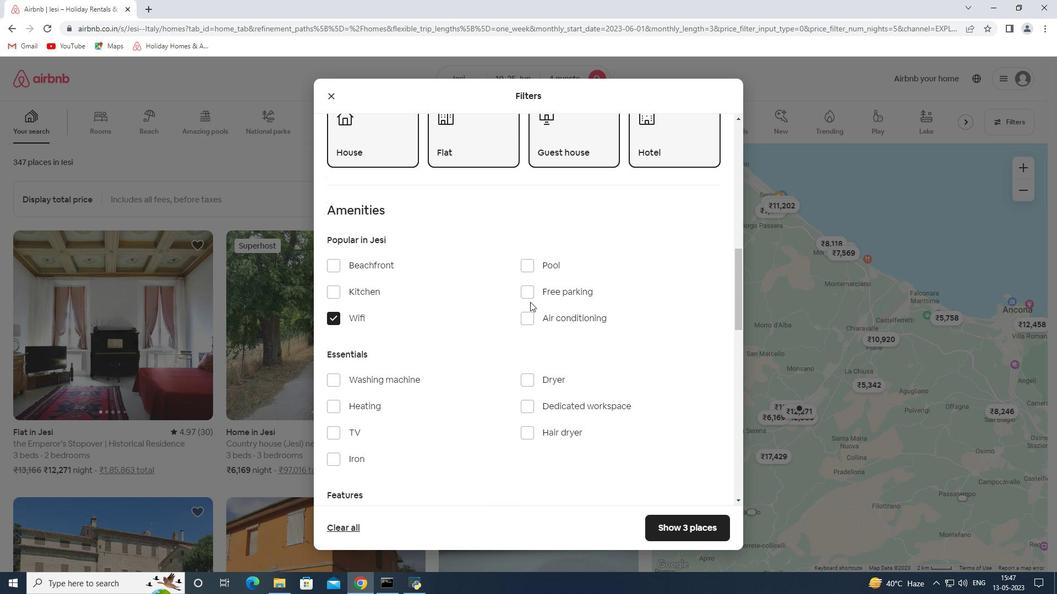 
Action: Mouse pressed left at (541, 296)
Screenshot: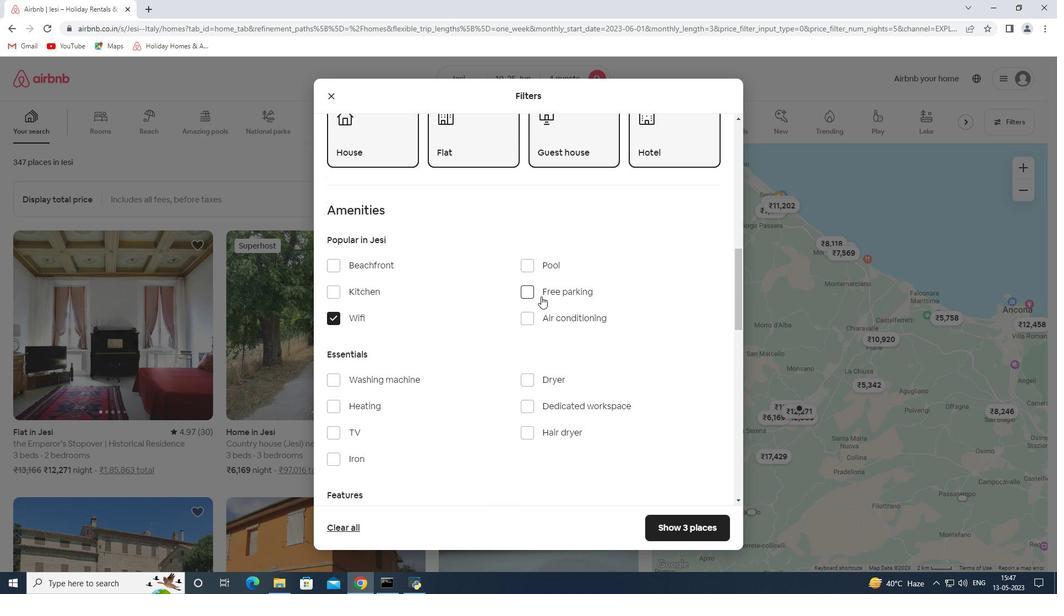 
Action: Mouse moved to (555, 345)
Screenshot: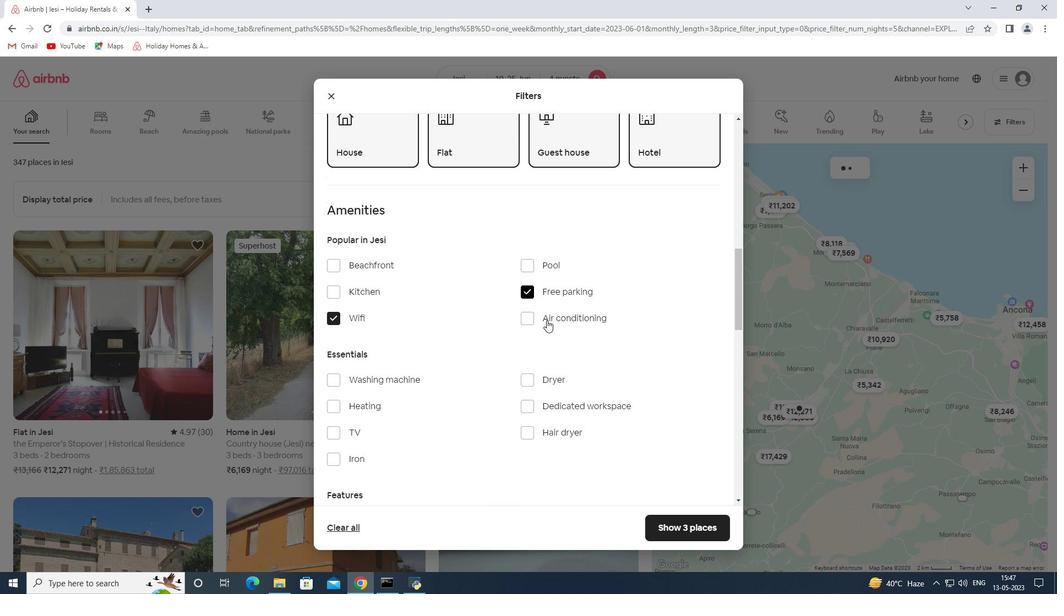 
Action: Mouse scrolled (555, 344) with delta (0, 0)
Screenshot: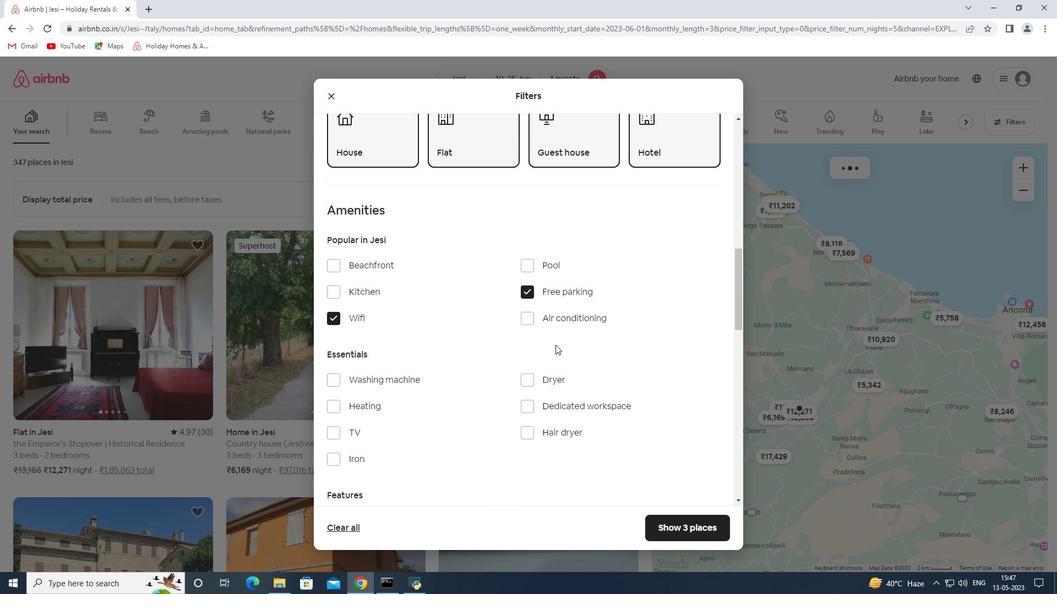 
Action: Mouse scrolled (555, 344) with delta (0, 0)
Screenshot: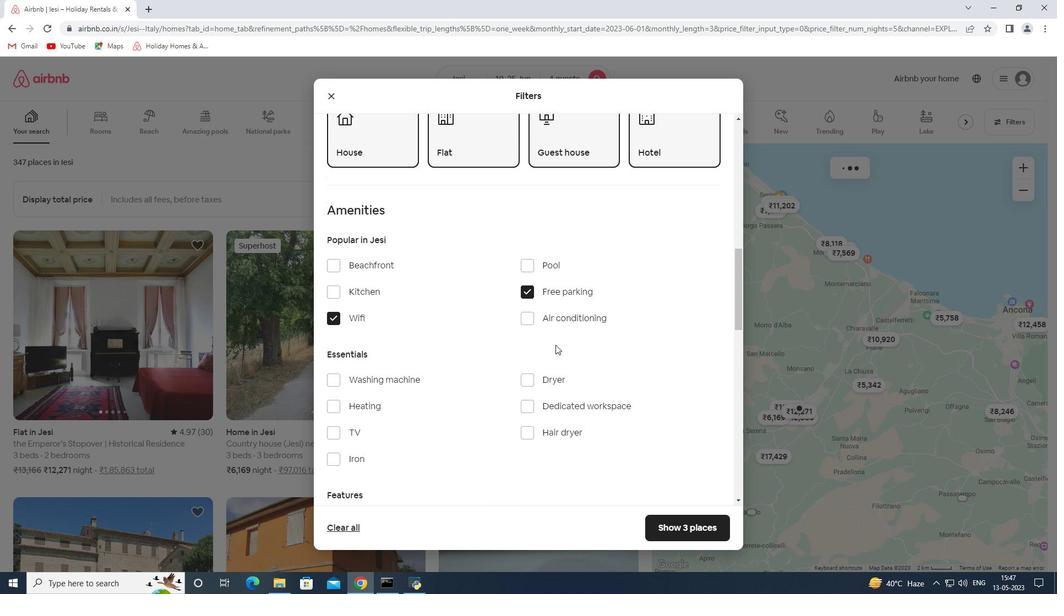 
Action: Mouse moved to (360, 322)
Screenshot: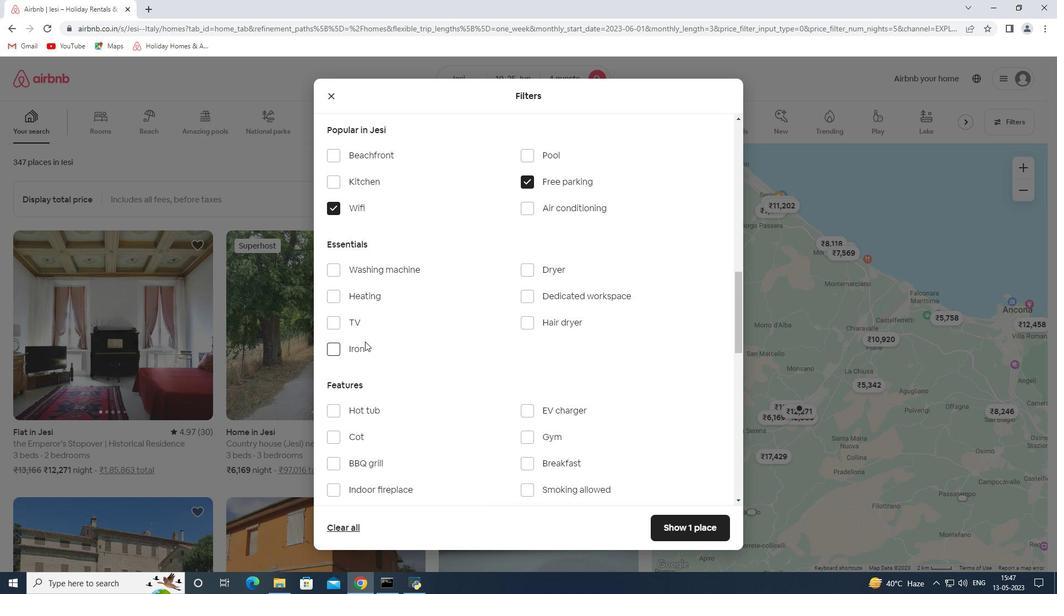 
Action: Mouse pressed left at (360, 322)
Screenshot: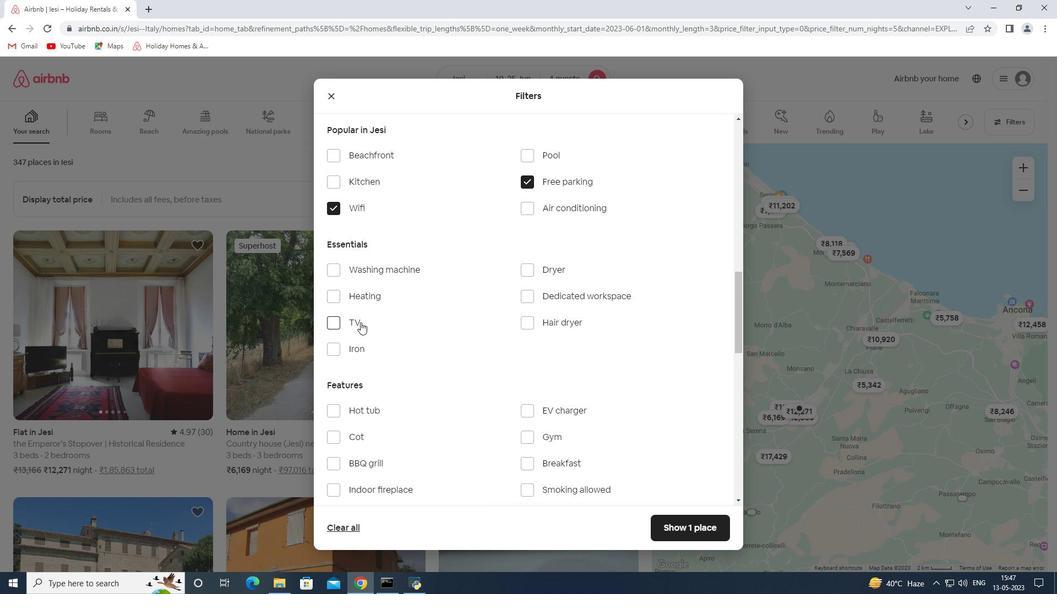 
Action: Mouse scrolled (360, 322) with delta (0, 0)
Screenshot: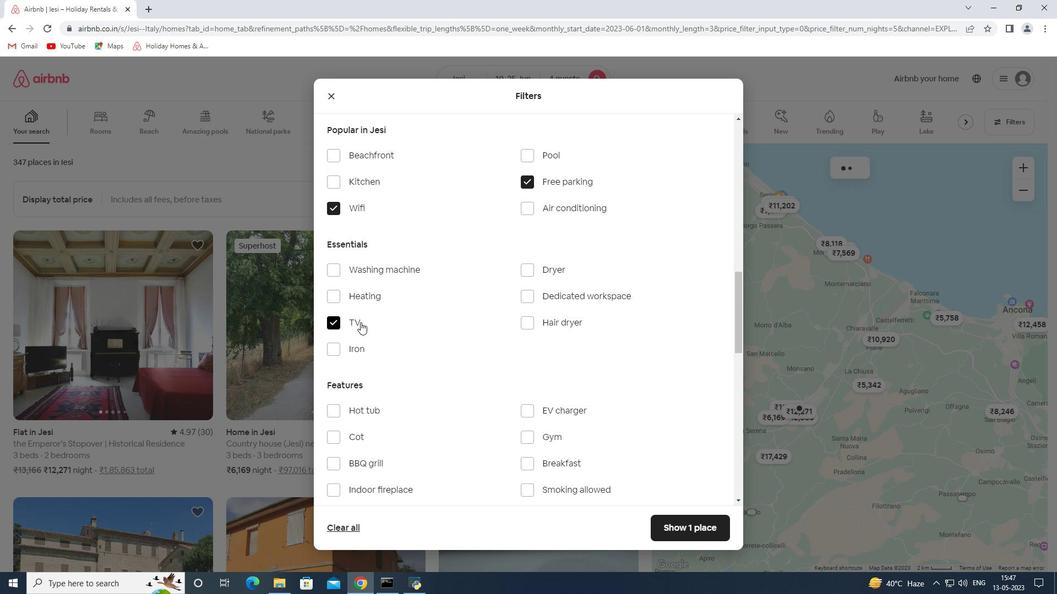 
Action: Mouse scrolled (360, 322) with delta (0, 0)
Screenshot: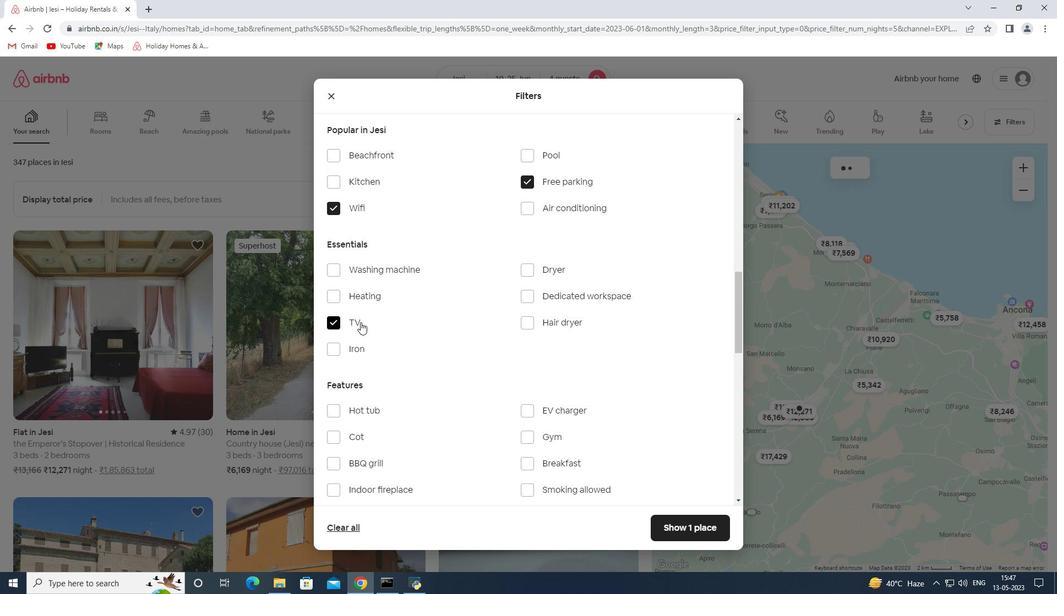 
Action: Mouse moved to (546, 351)
Screenshot: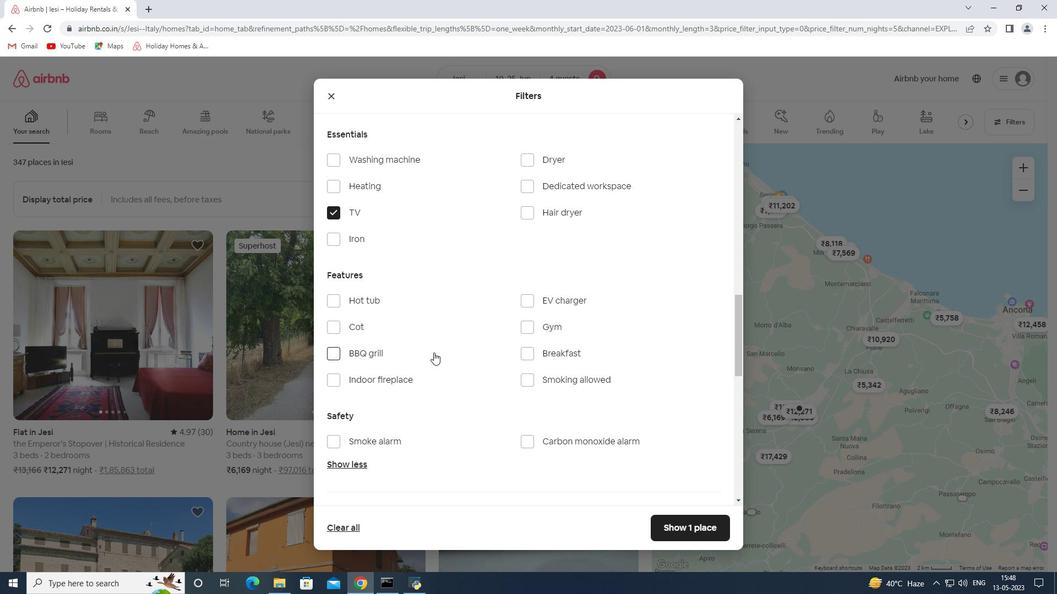 
Action: Mouse pressed left at (546, 351)
Screenshot: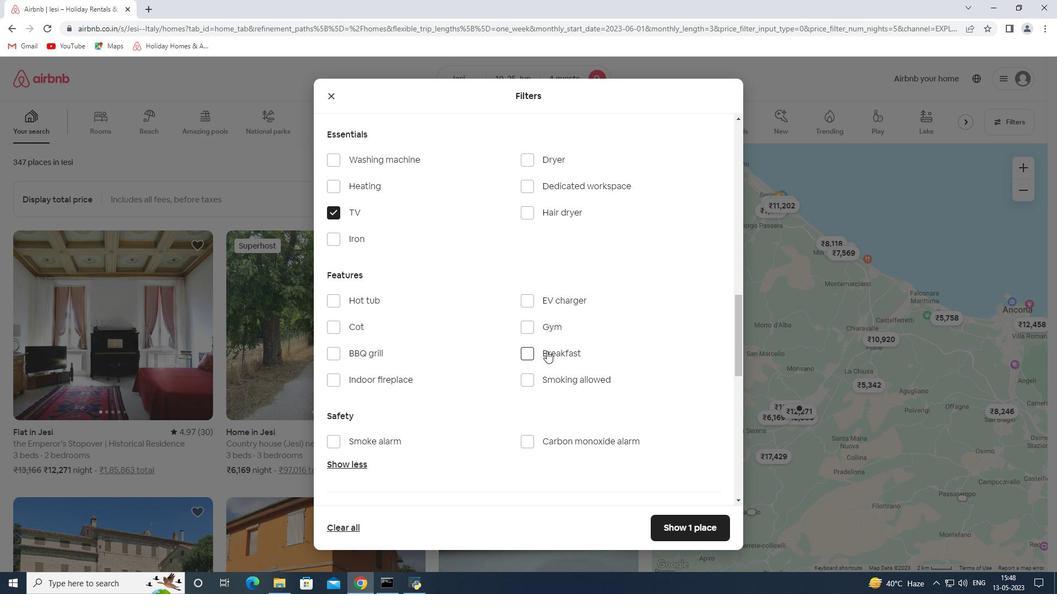 
Action: Mouse moved to (537, 329)
Screenshot: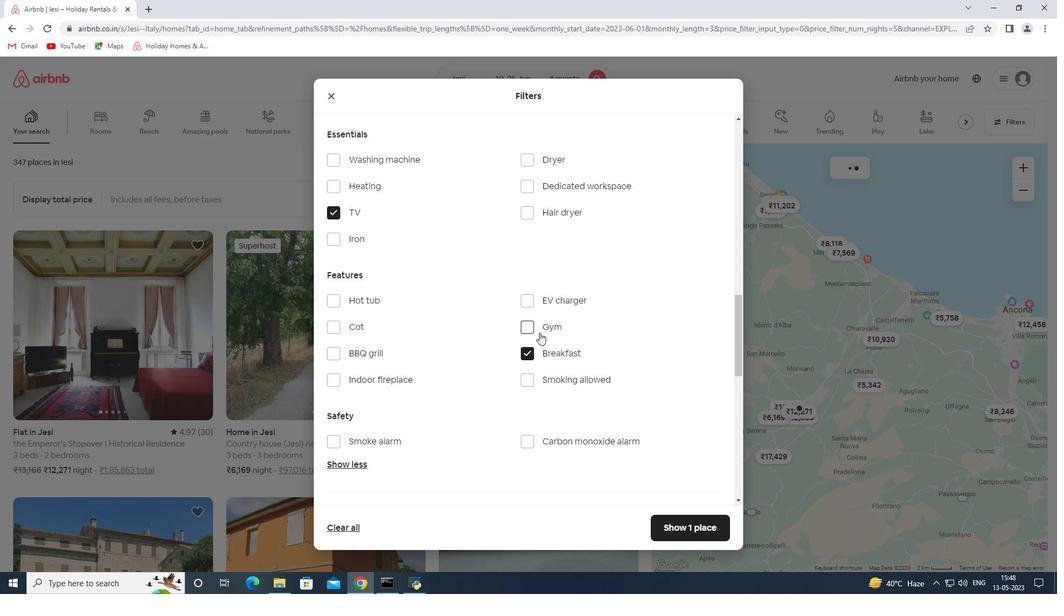 
Action: Mouse pressed left at (537, 329)
Screenshot: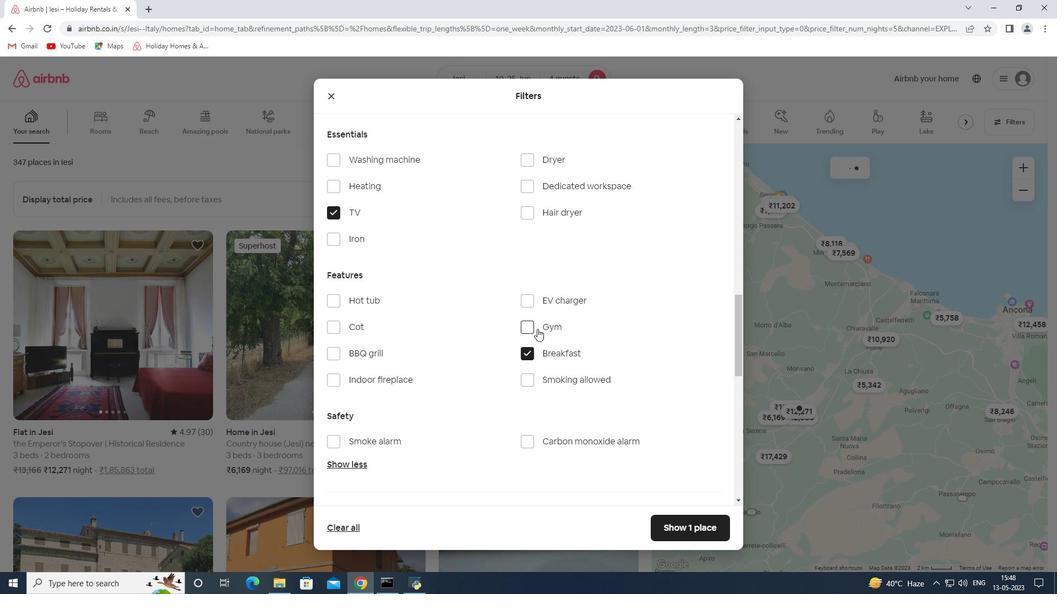 
Action: Mouse scrolled (537, 328) with delta (0, 0)
Screenshot: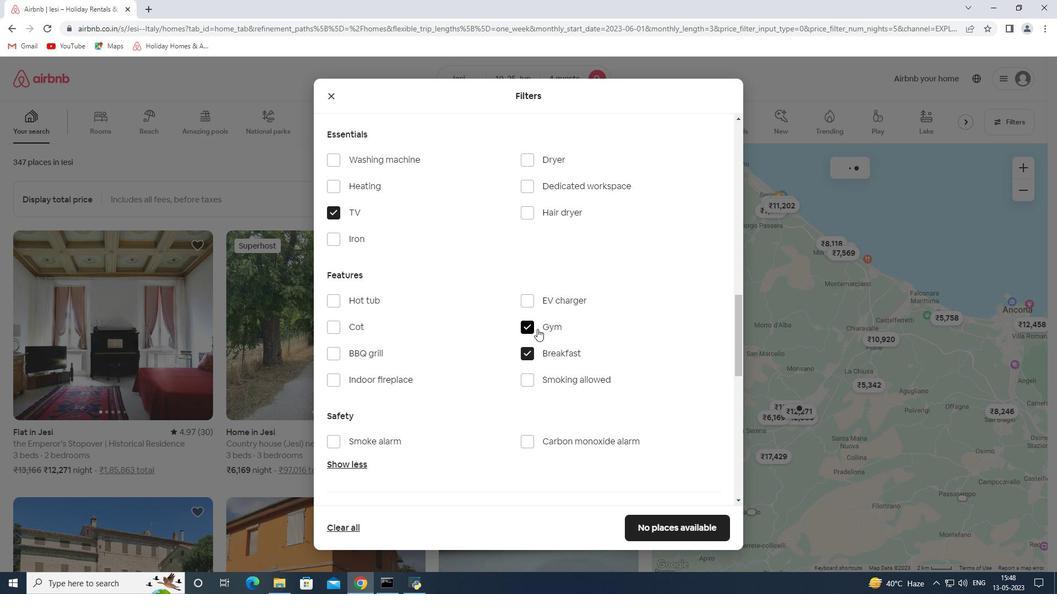
Action: Mouse scrolled (537, 328) with delta (0, 0)
Screenshot: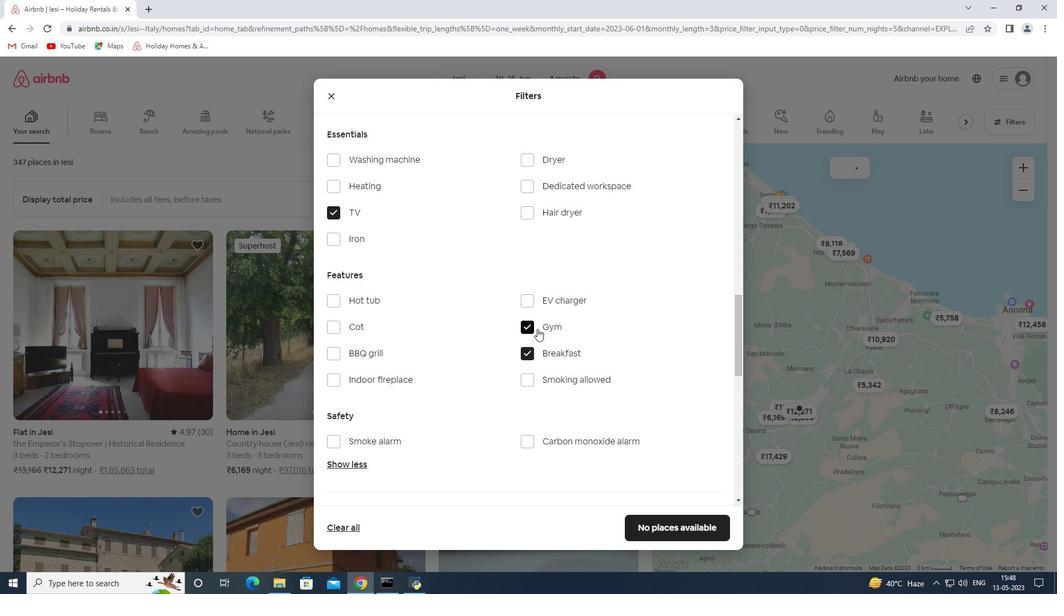 
Action: Mouse scrolled (537, 328) with delta (0, 0)
Screenshot: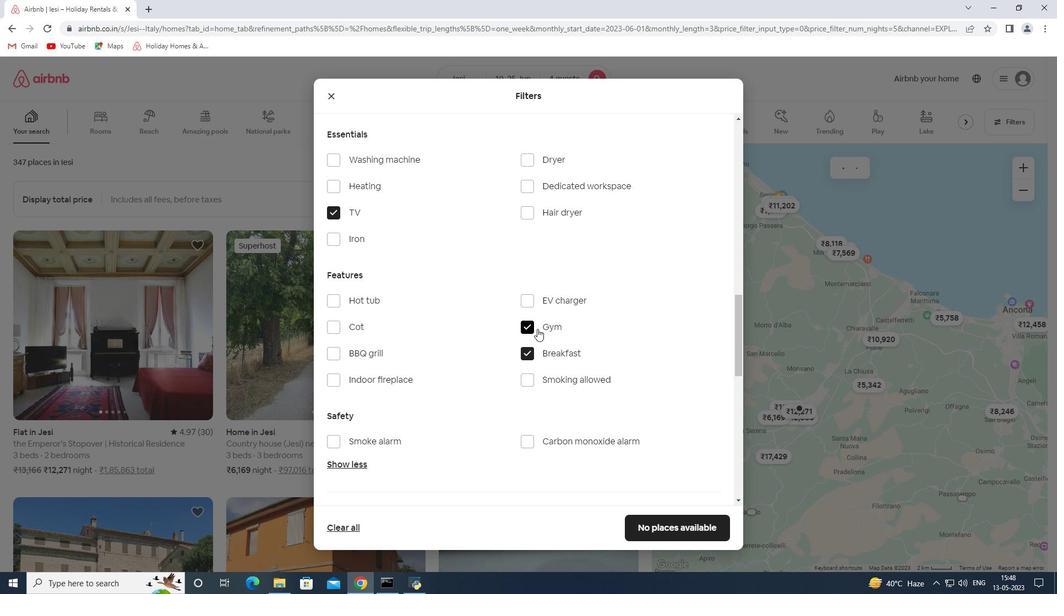 
Action: Mouse scrolled (537, 328) with delta (0, 0)
Screenshot: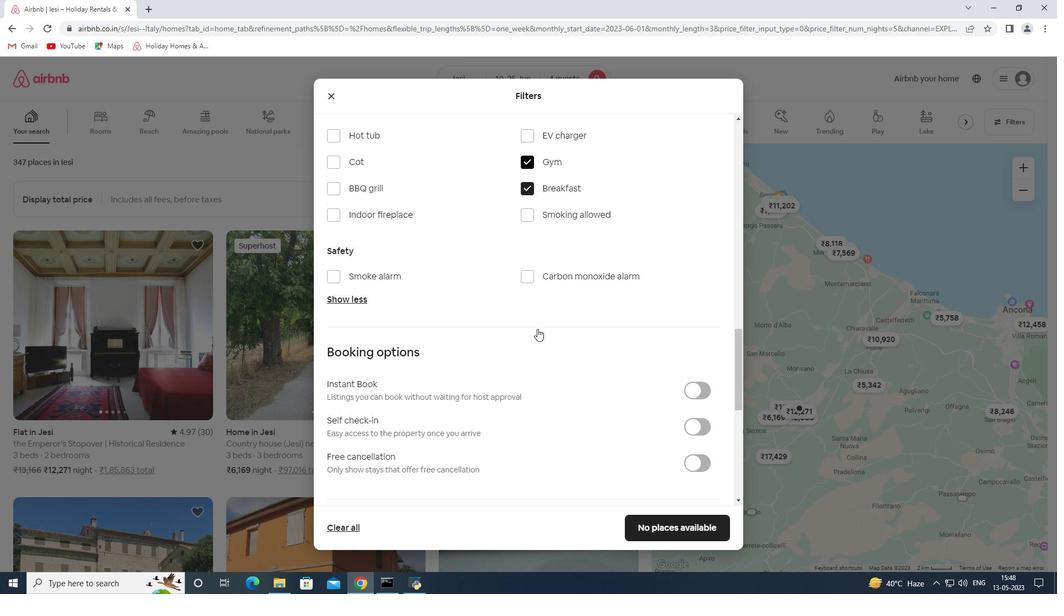 
Action: Mouse scrolled (537, 328) with delta (0, 0)
Screenshot: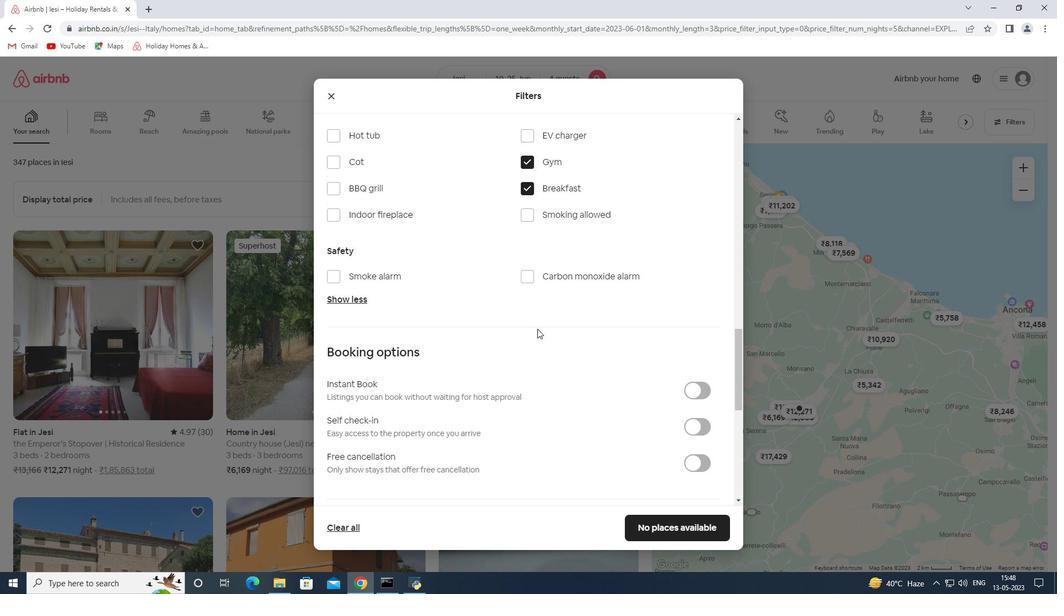 
Action: Mouse scrolled (537, 328) with delta (0, 0)
Screenshot: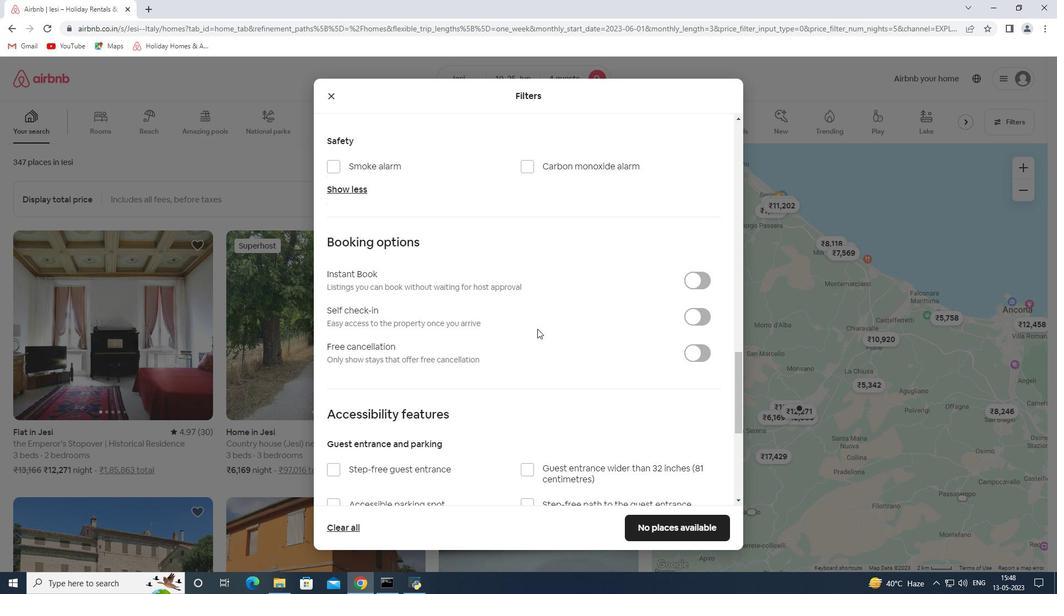 
Action: Mouse scrolled (537, 328) with delta (0, 0)
Screenshot: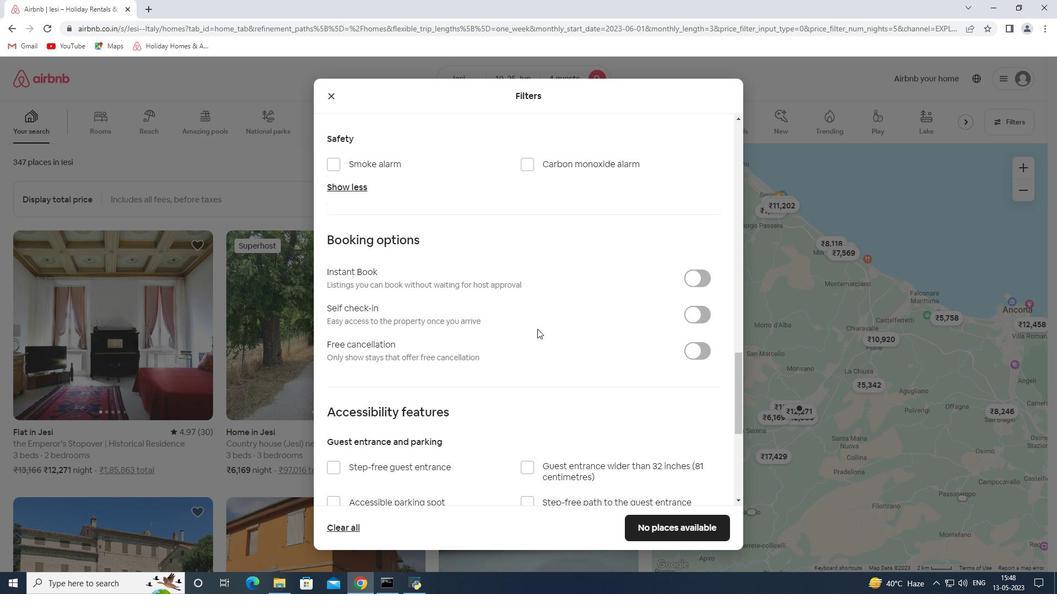 
Action: Mouse scrolled (537, 328) with delta (0, 0)
Screenshot: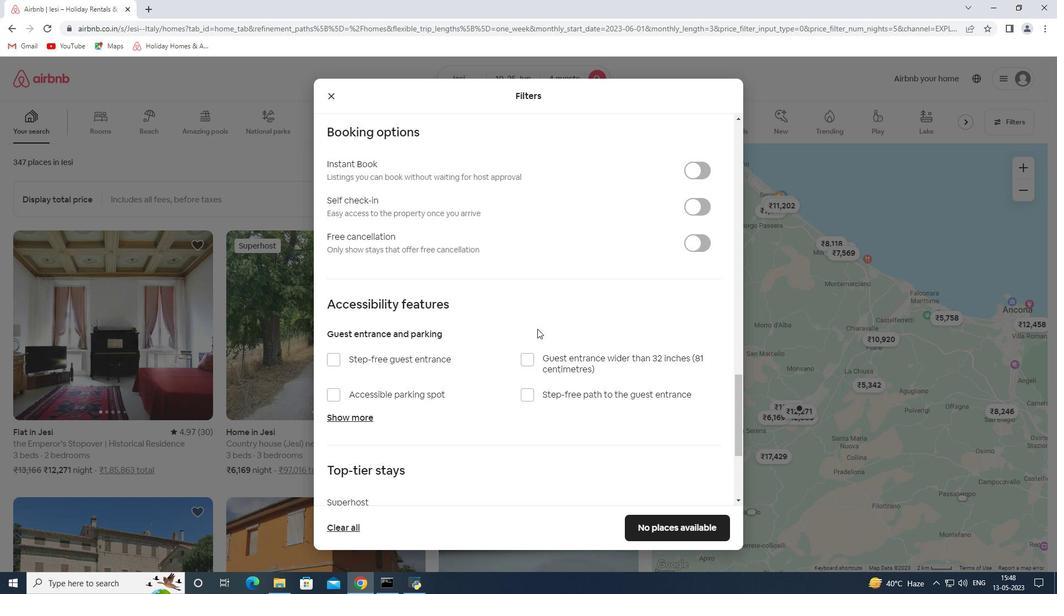 
Action: Mouse scrolled (537, 328) with delta (0, 0)
Screenshot: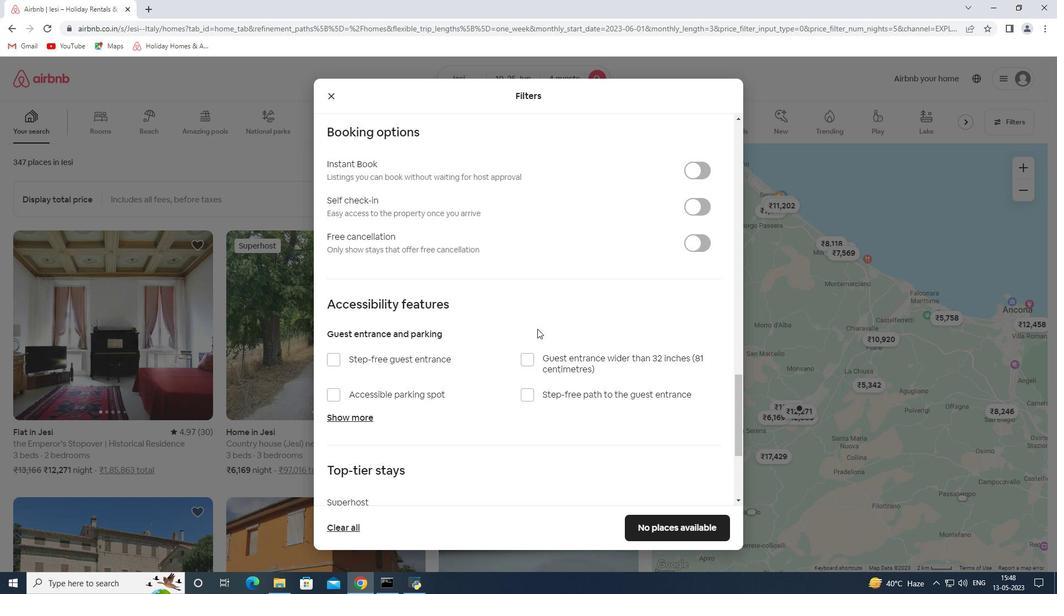 
Action: Mouse scrolled (537, 328) with delta (0, 0)
Screenshot: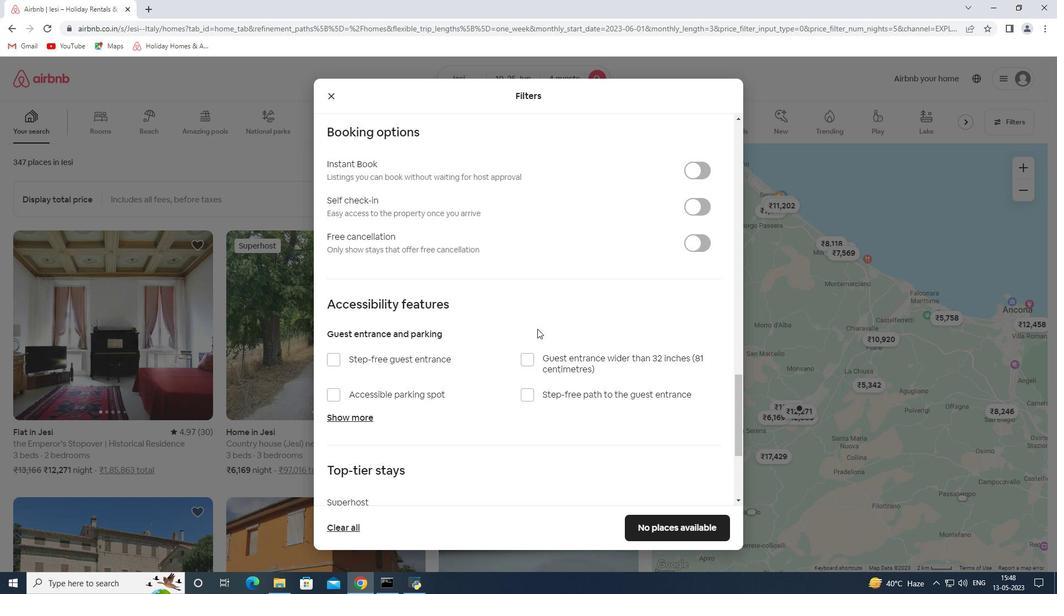 
Action: Mouse moved to (355, 457)
Screenshot: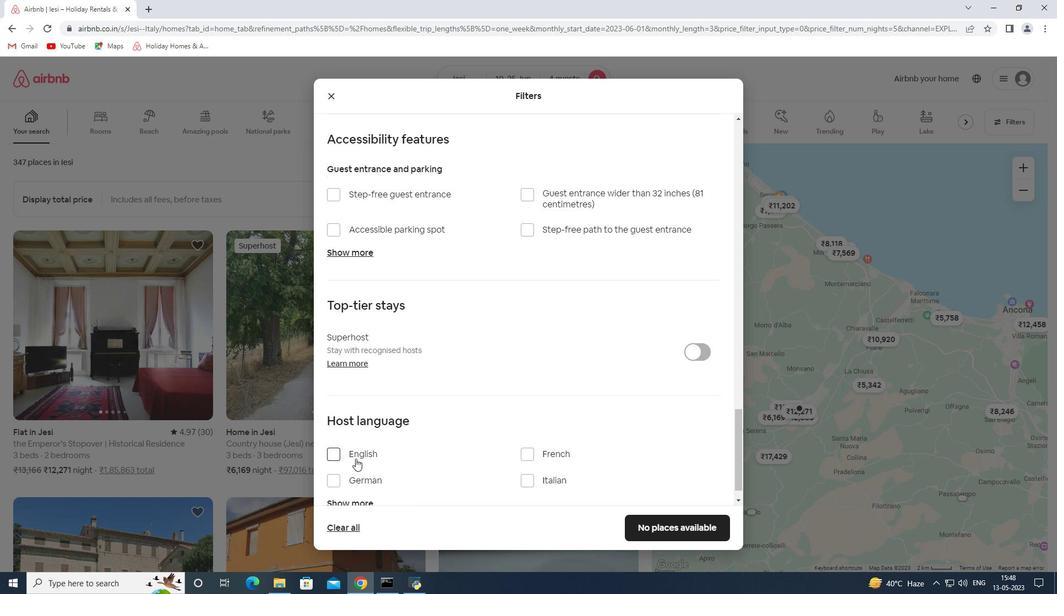 
Action: Mouse pressed left at (355, 457)
Screenshot: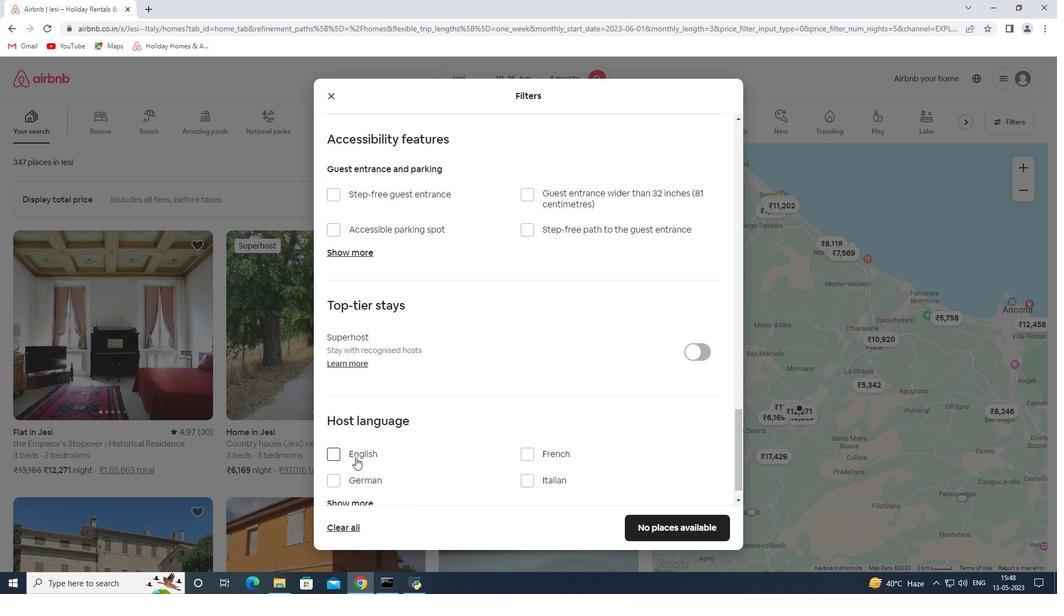 
Action: Mouse moved to (660, 525)
Screenshot: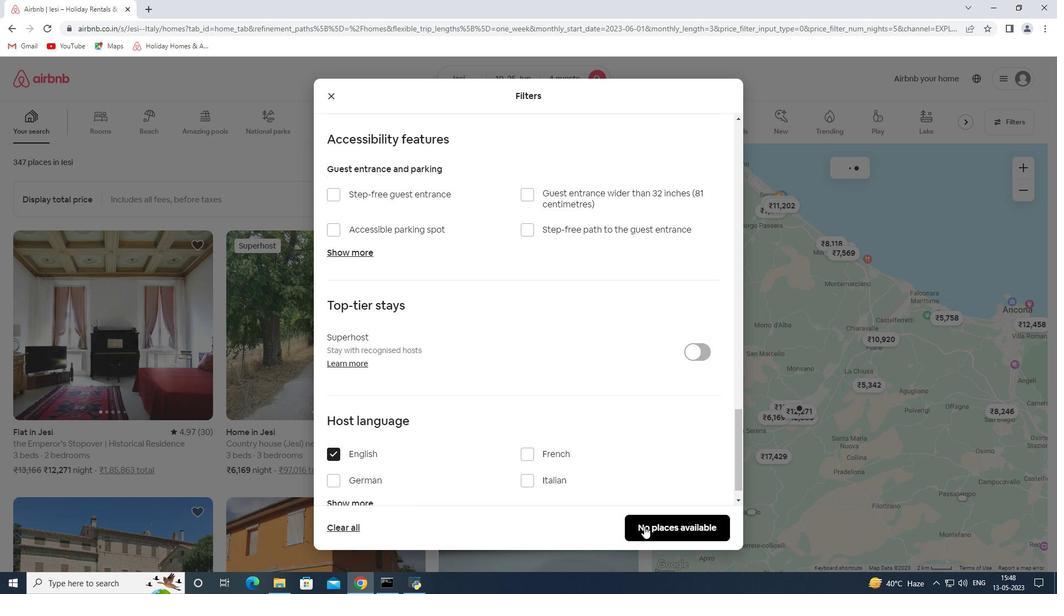
Action: Mouse pressed left at (660, 525)
Screenshot: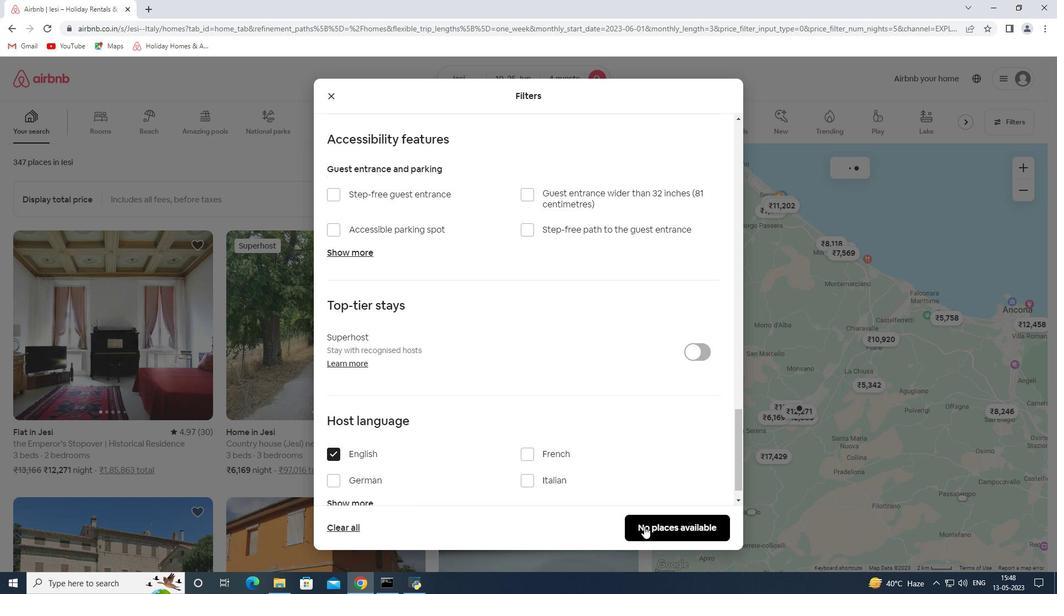 
Action: Mouse moved to (457, 166)
Screenshot: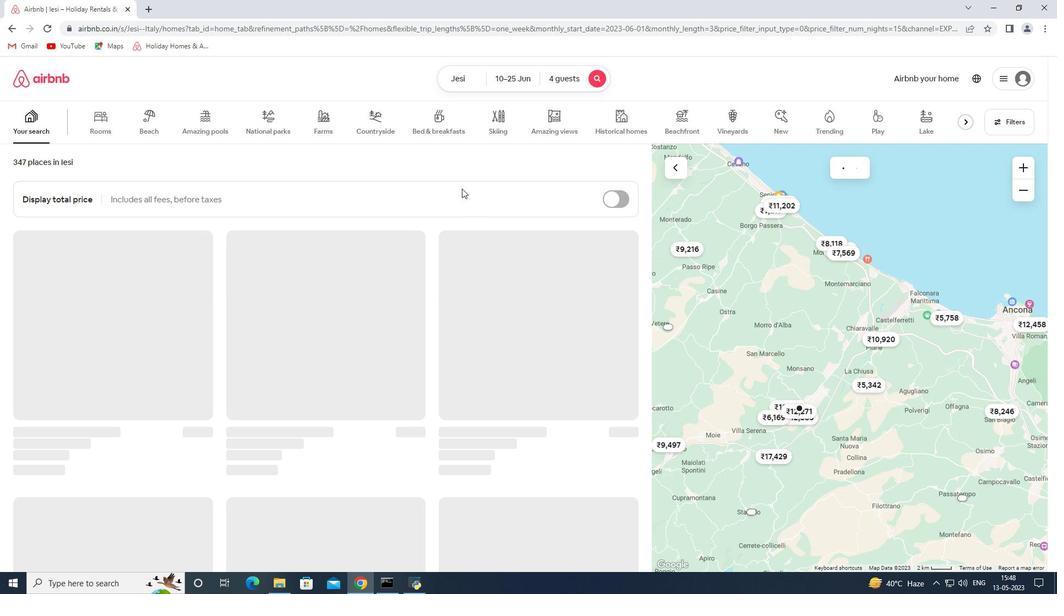 
